 Task: Find connections with filter location Mairinque with filter topic #Careerwith filter profile language English with filter current company Anthem Biosciences Private Limited with filter school Vaagdevi College of Engineering with filter industry Recreational Facilities with filter service category Marketing with filter keywords title Marketing Manager
Action: Mouse moved to (492, 65)
Screenshot: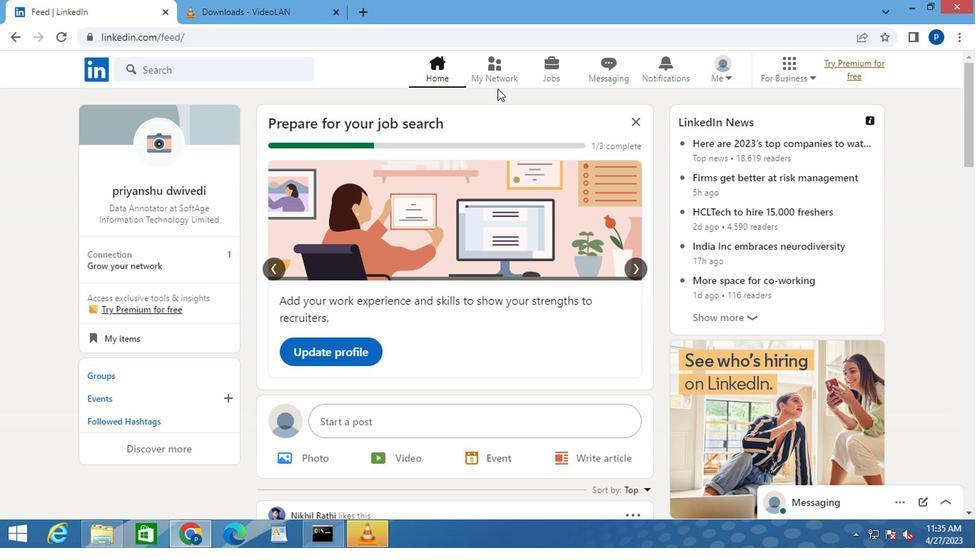 
Action: Mouse pressed left at (492, 65)
Screenshot: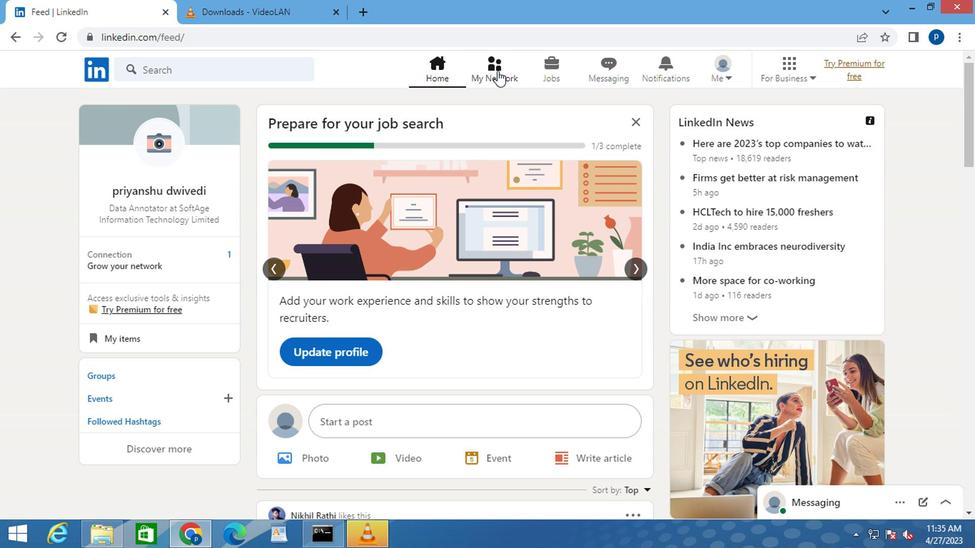 
Action: Mouse moved to (147, 151)
Screenshot: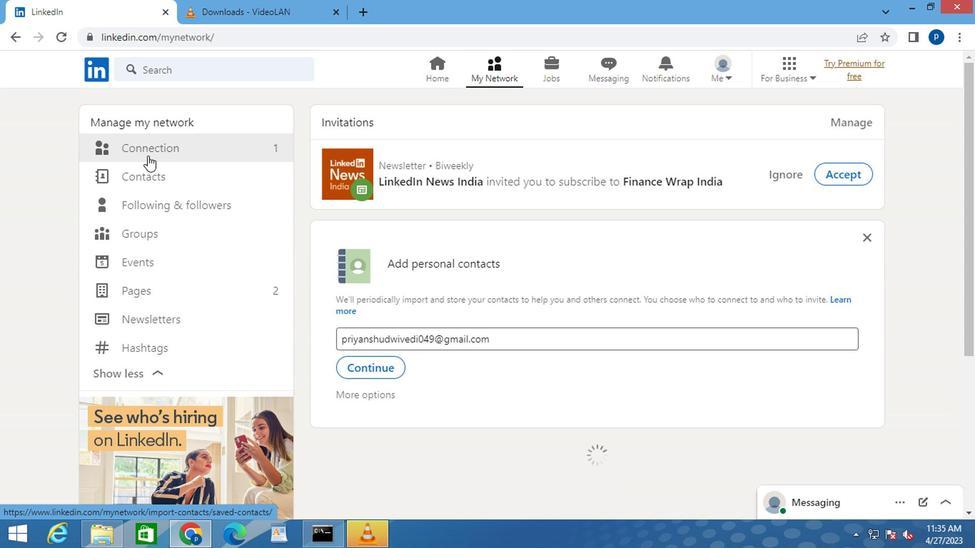 
Action: Mouse pressed left at (147, 151)
Screenshot: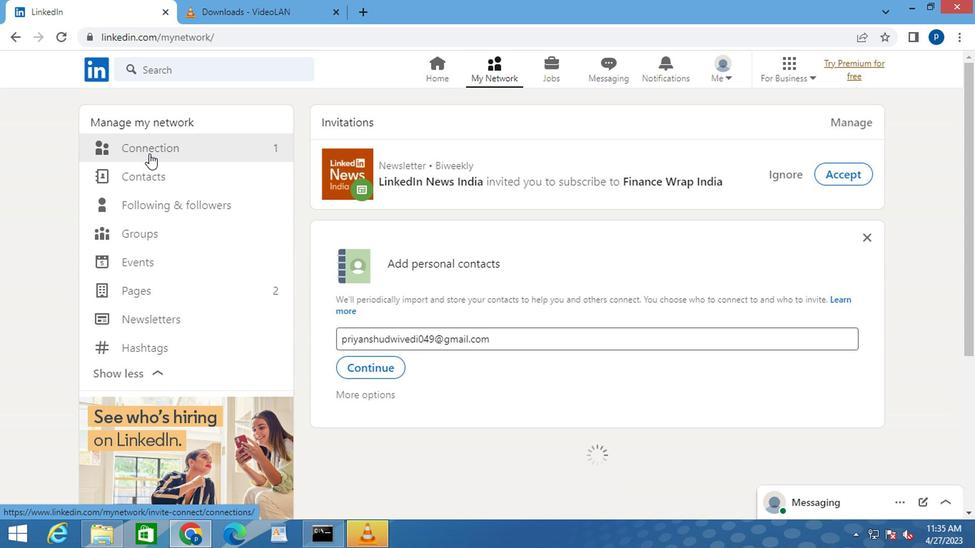 
Action: Mouse moved to (158, 151)
Screenshot: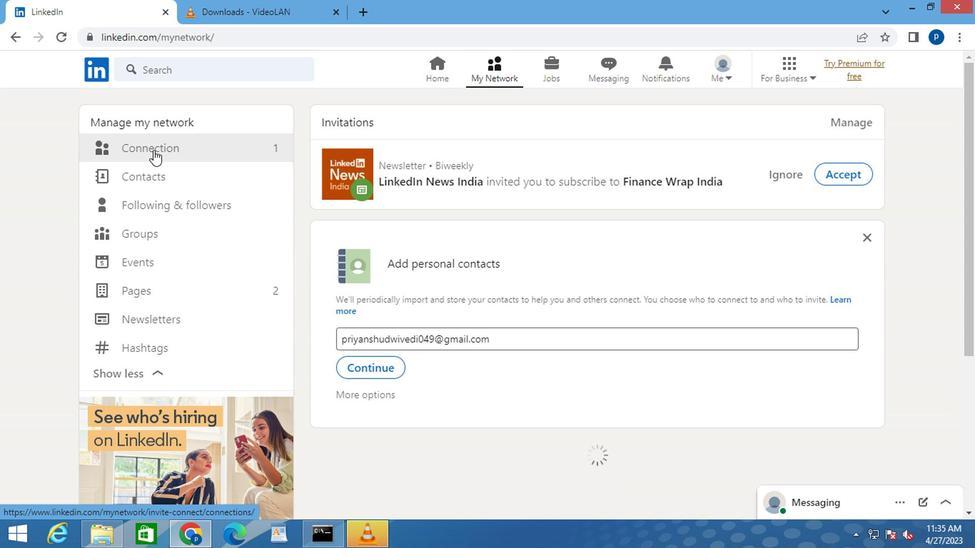 
Action: Mouse pressed left at (158, 151)
Screenshot: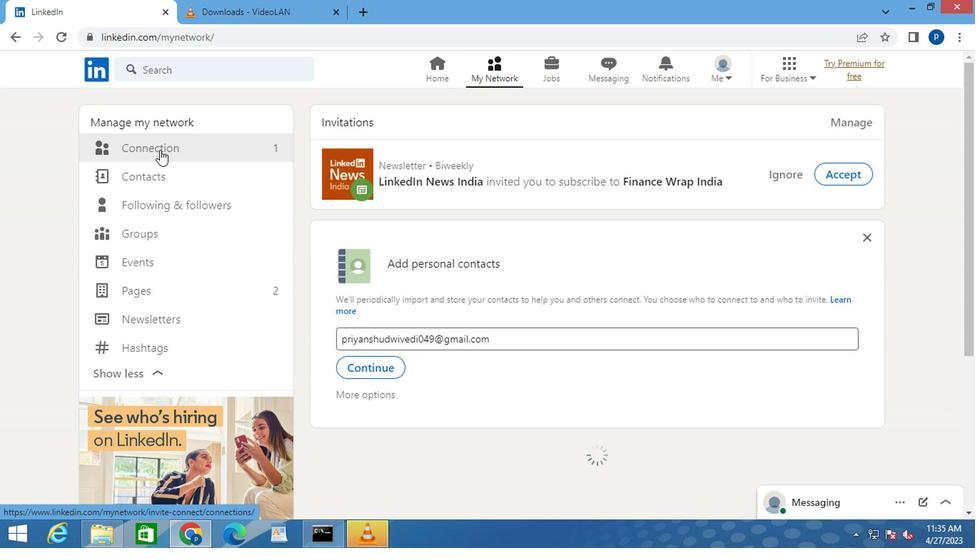 
Action: Mouse moved to (605, 151)
Screenshot: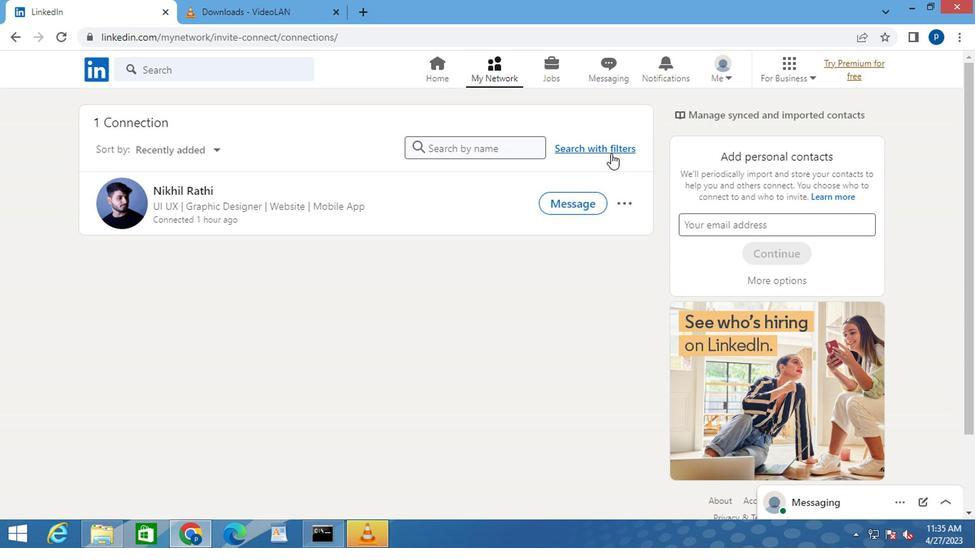 
Action: Mouse pressed left at (605, 151)
Screenshot: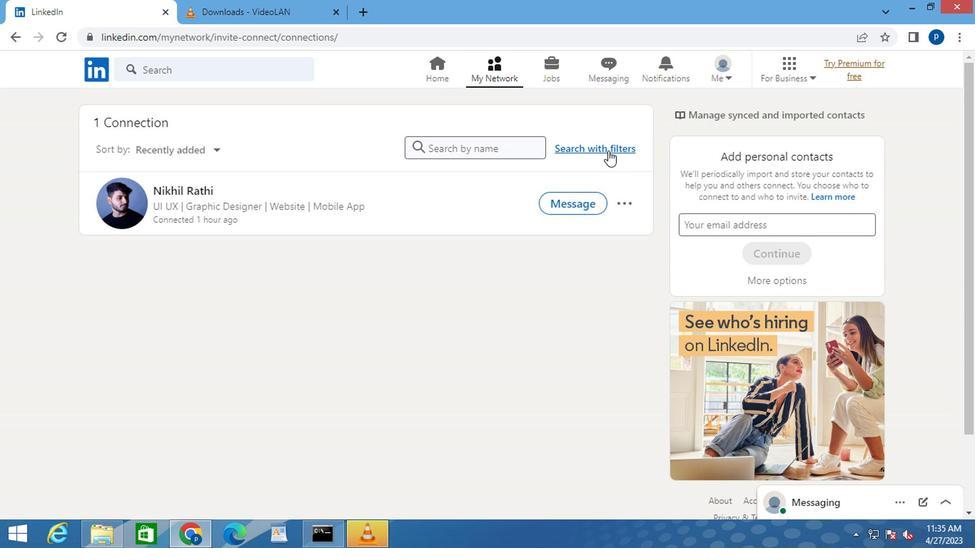 
Action: Mouse moved to (525, 118)
Screenshot: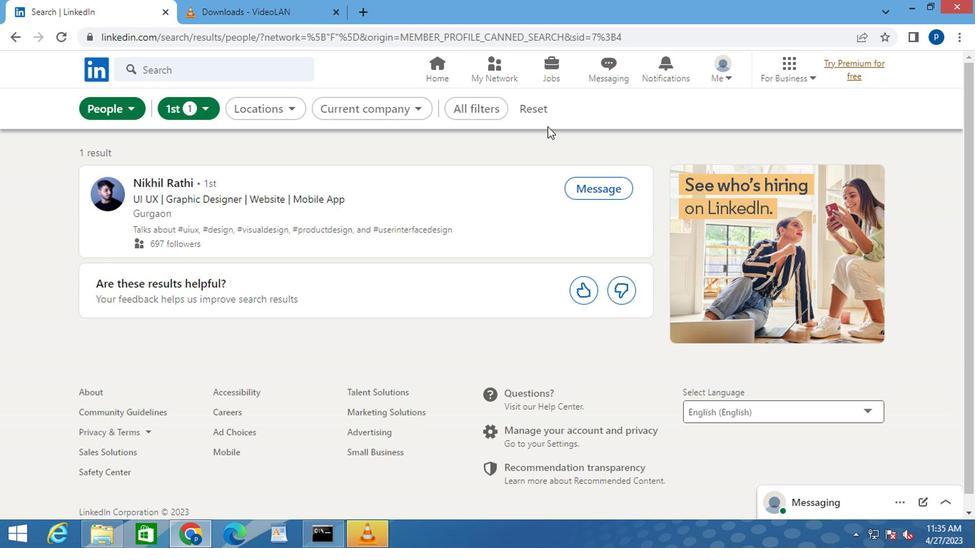 
Action: Mouse pressed left at (525, 118)
Screenshot: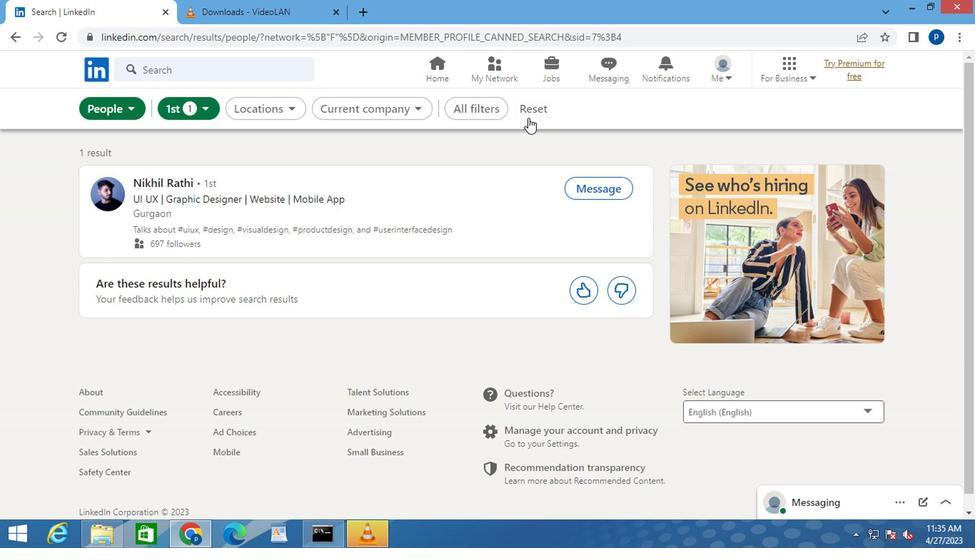 
Action: Mouse moved to (507, 102)
Screenshot: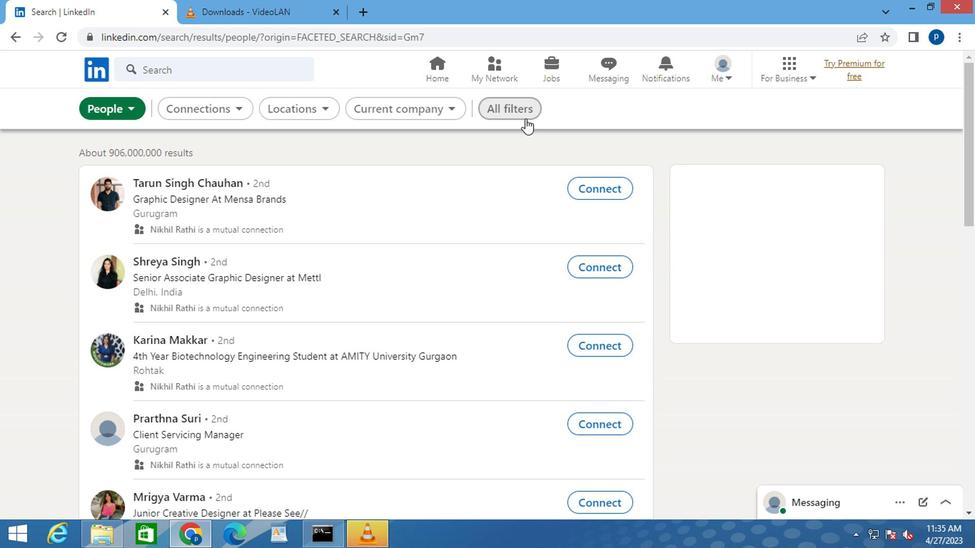 
Action: Mouse pressed left at (507, 102)
Screenshot: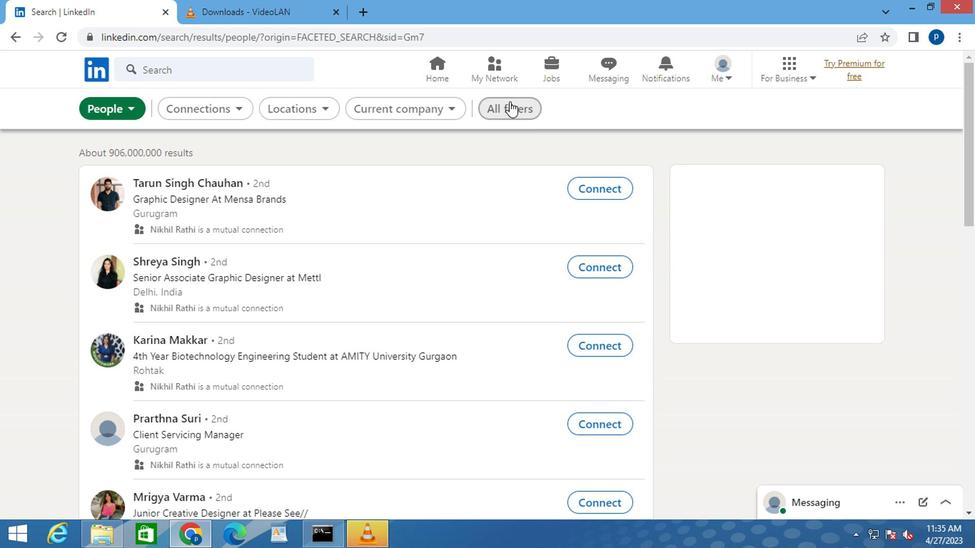 
Action: Mouse moved to (724, 383)
Screenshot: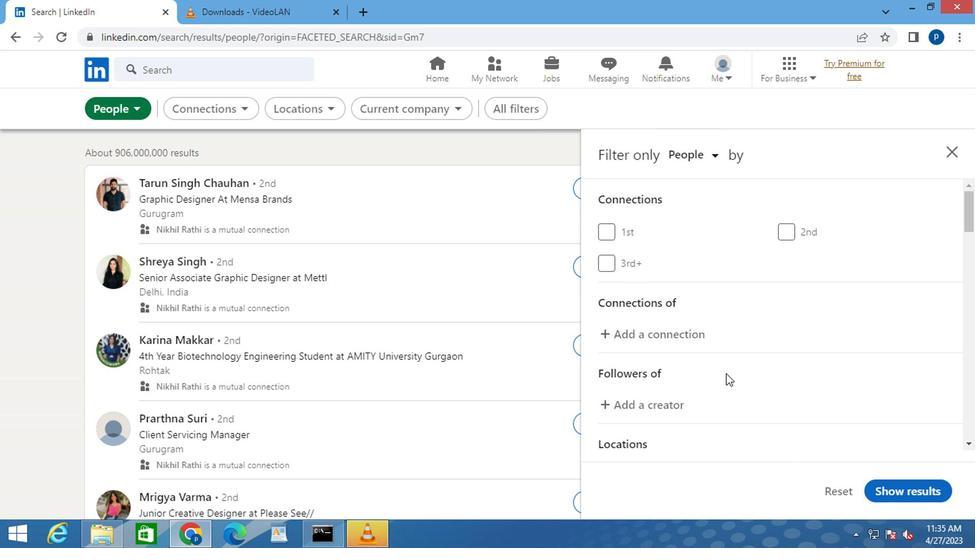 
Action: Mouse scrolled (724, 382) with delta (0, -1)
Screenshot: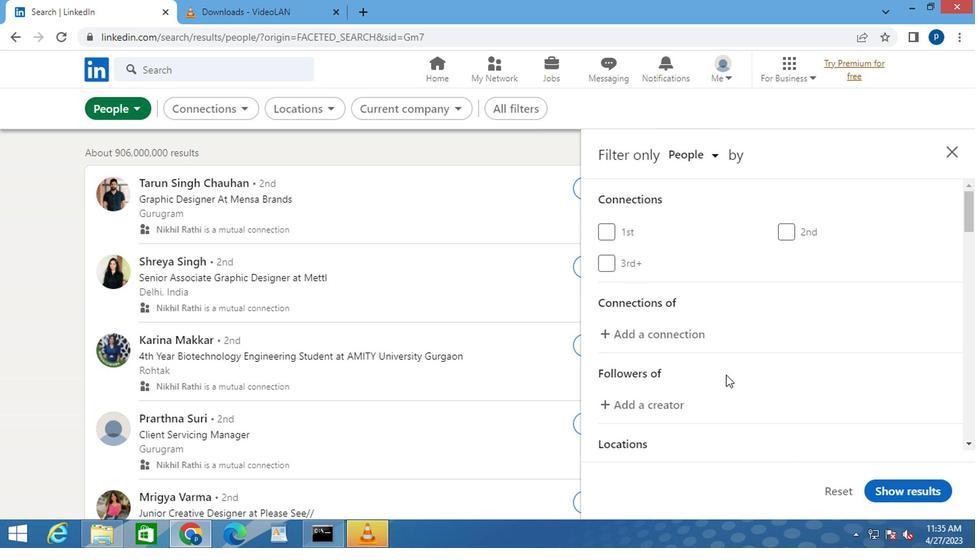 
Action: Mouse scrolled (724, 382) with delta (0, -1)
Screenshot: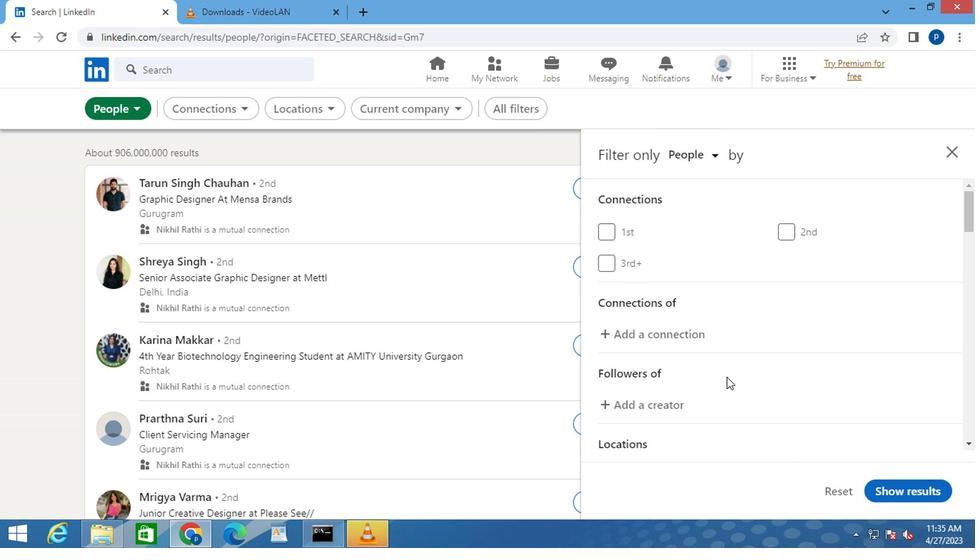 
Action: Mouse moved to (785, 395)
Screenshot: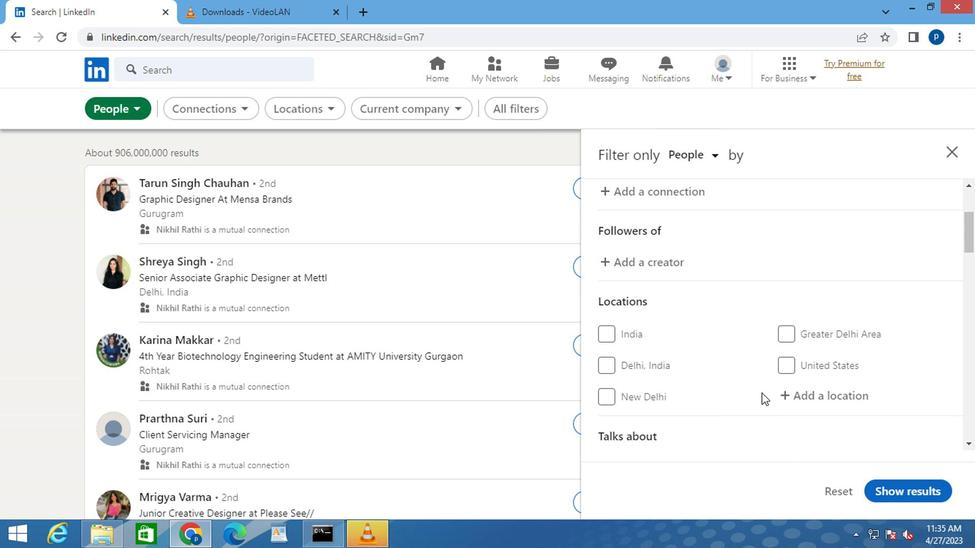 
Action: Mouse scrolled (785, 395) with delta (0, 0)
Screenshot: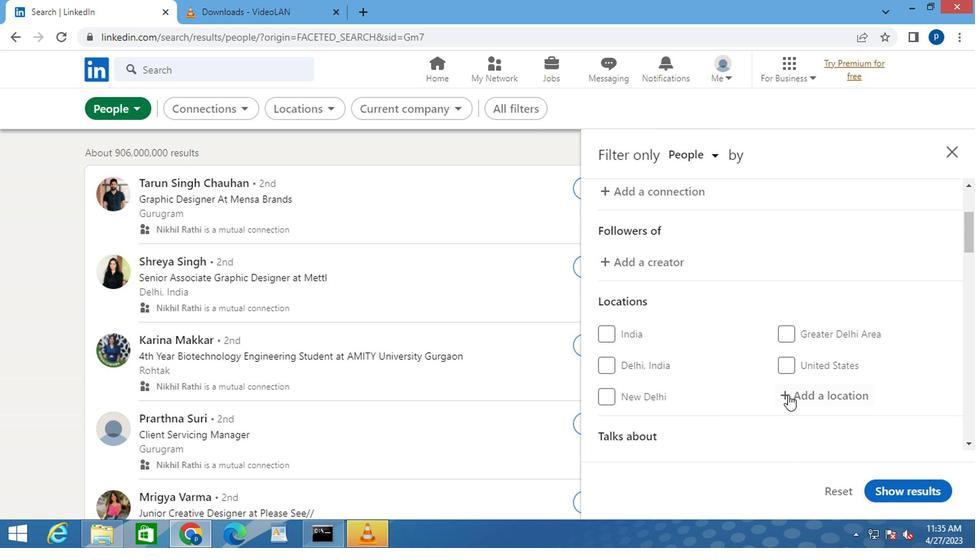 
Action: Mouse moved to (791, 325)
Screenshot: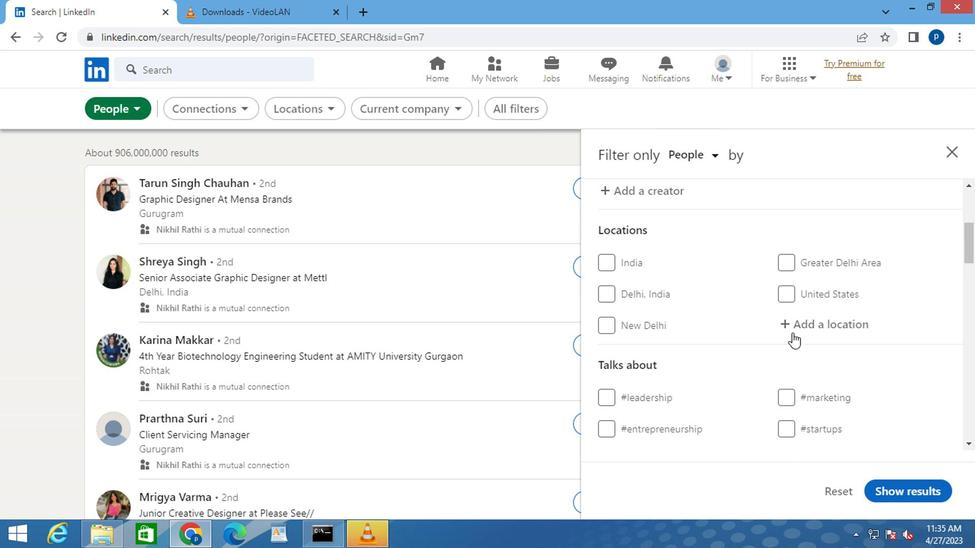 
Action: Mouse pressed left at (791, 325)
Screenshot: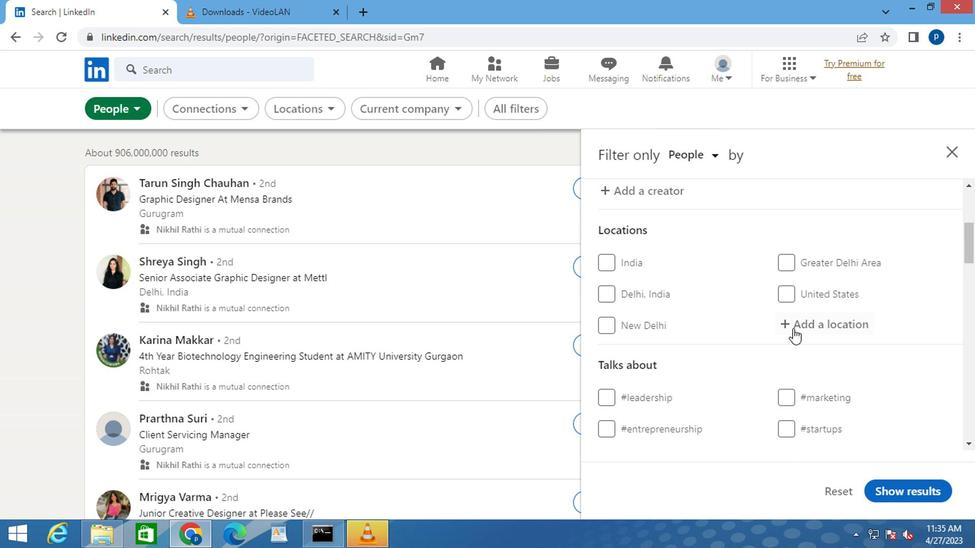 
Action: Key pressed <Key.caps_lock>m<Key.caps_lock>airinqu
Screenshot: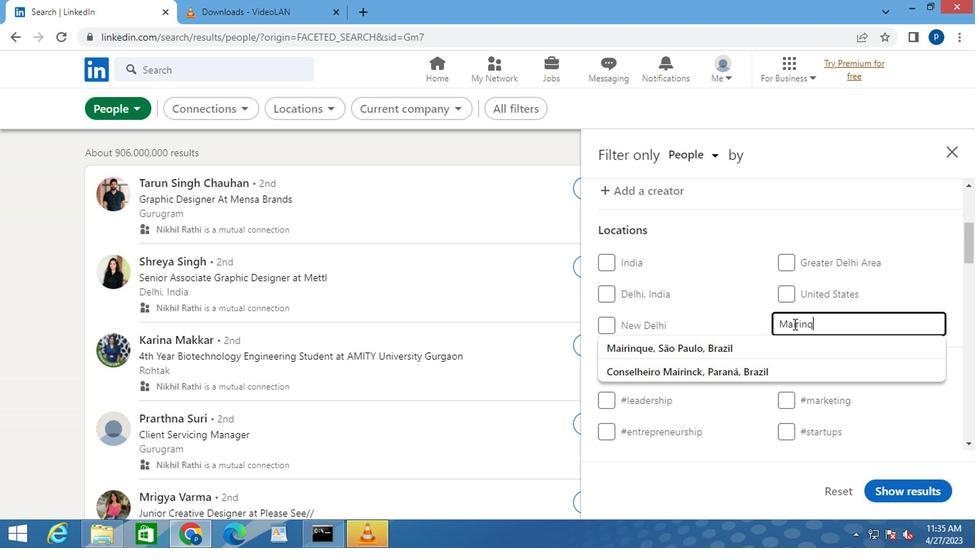 
Action: Mouse moved to (705, 344)
Screenshot: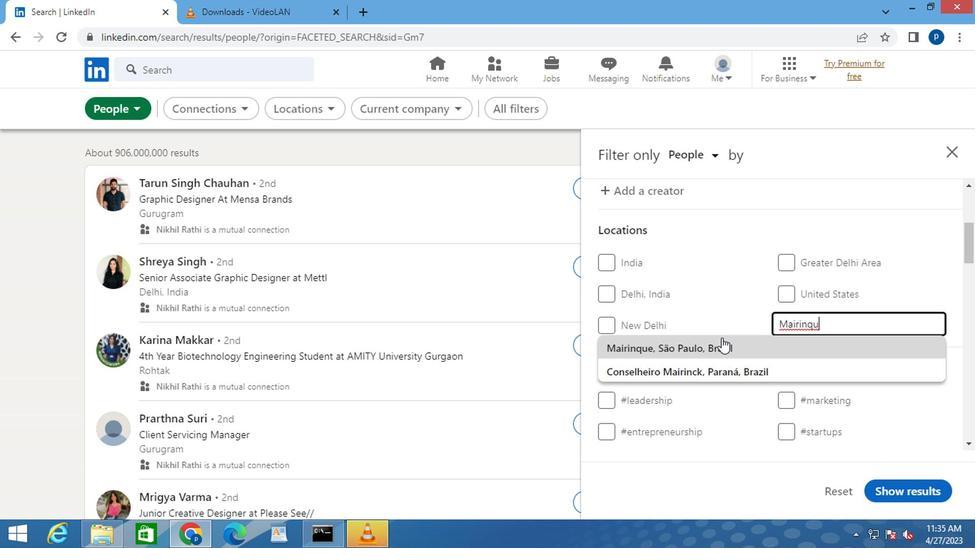 
Action: Mouse pressed left at (705, 344)
Screenshot: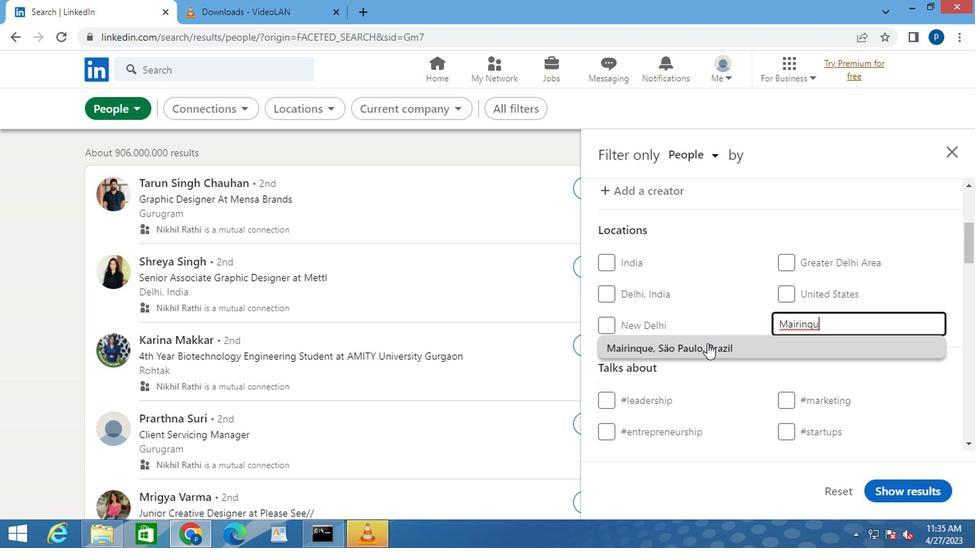
Action: Mouse moved to (724, 348)
Screenshot: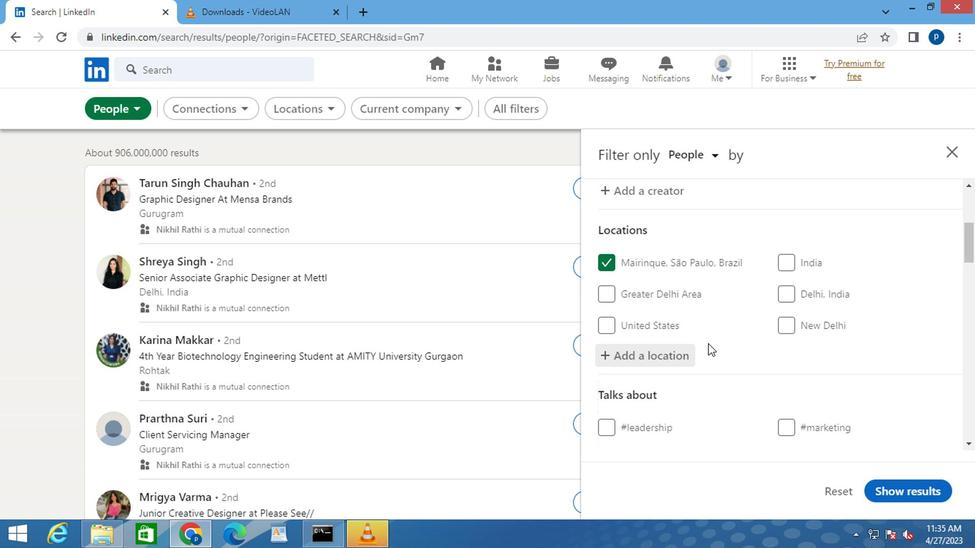 
Action: Mouse scrolled (724, 348) with delta (0, 0)
Screenshot: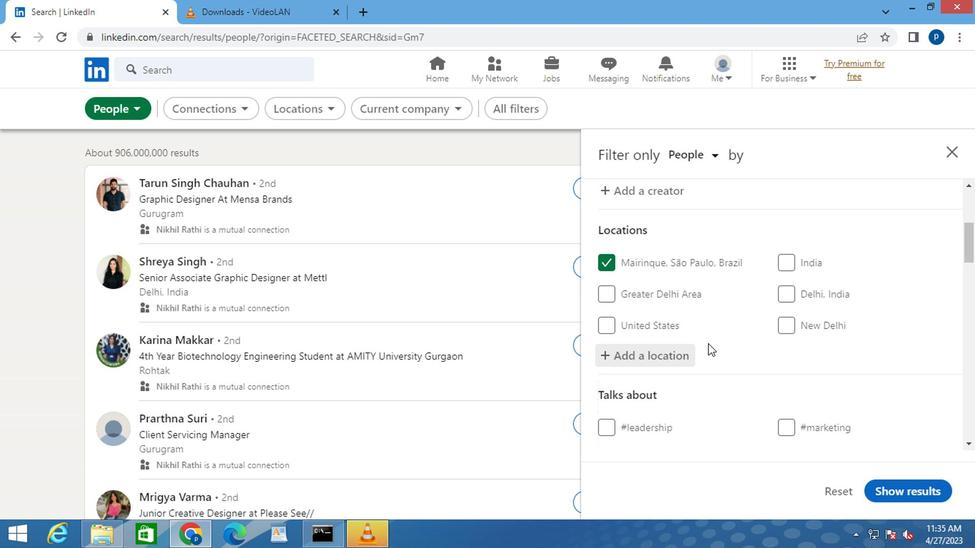 
Action: Mouse moved to (724, 350)
Screenshot: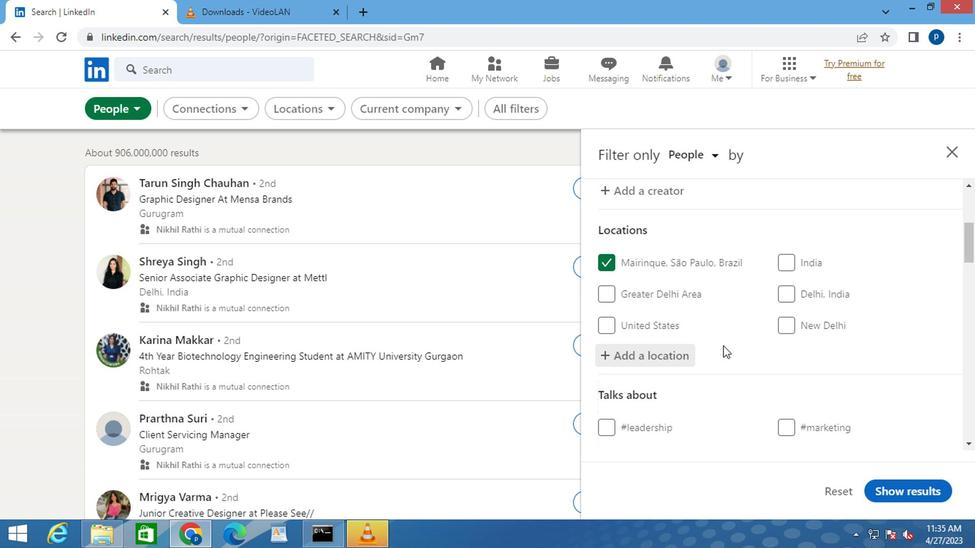 
Action: Mouse scrolled (724, 349) with delta (0, 0)
Screenshot: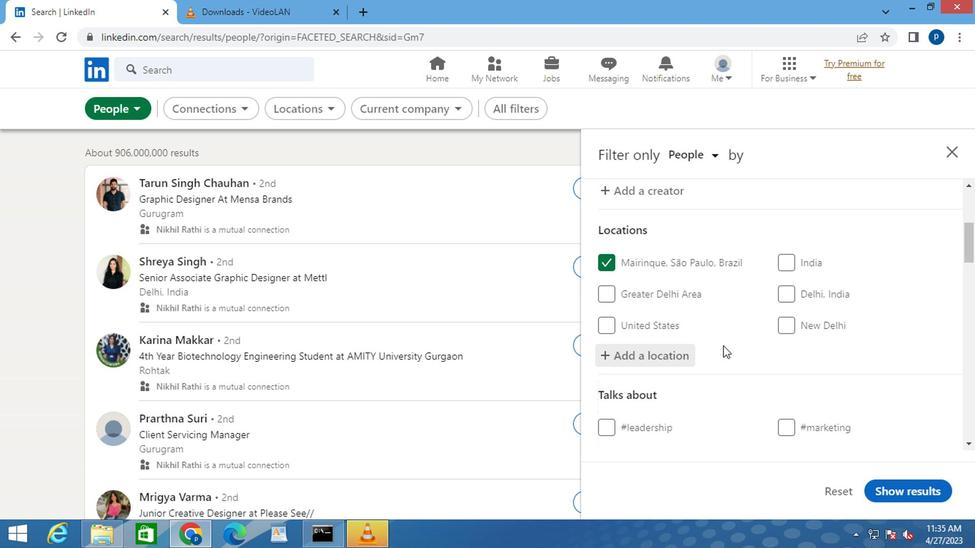 
Action: Mouse moved to (784, 351)
Screenshot: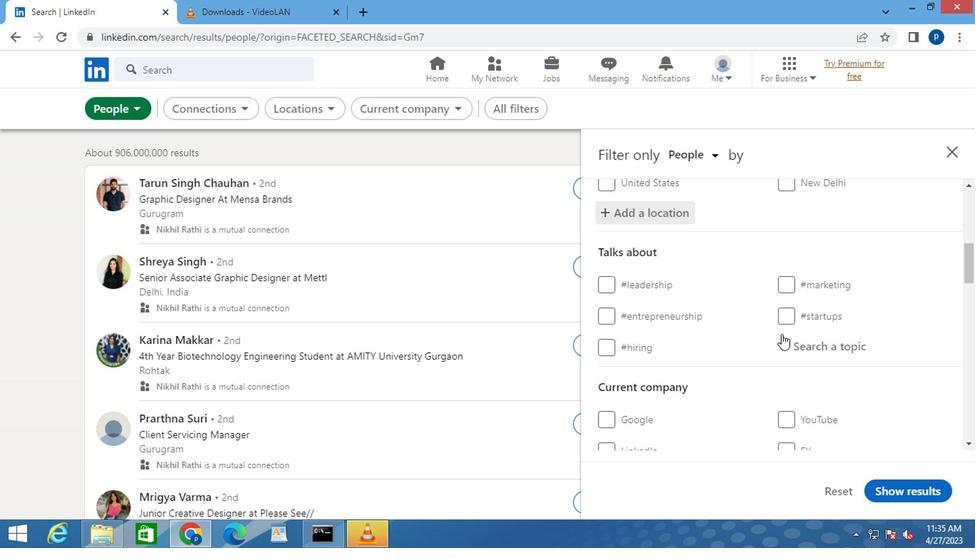 
Action: Mouse pressed left at (784, 351)
Screenshot: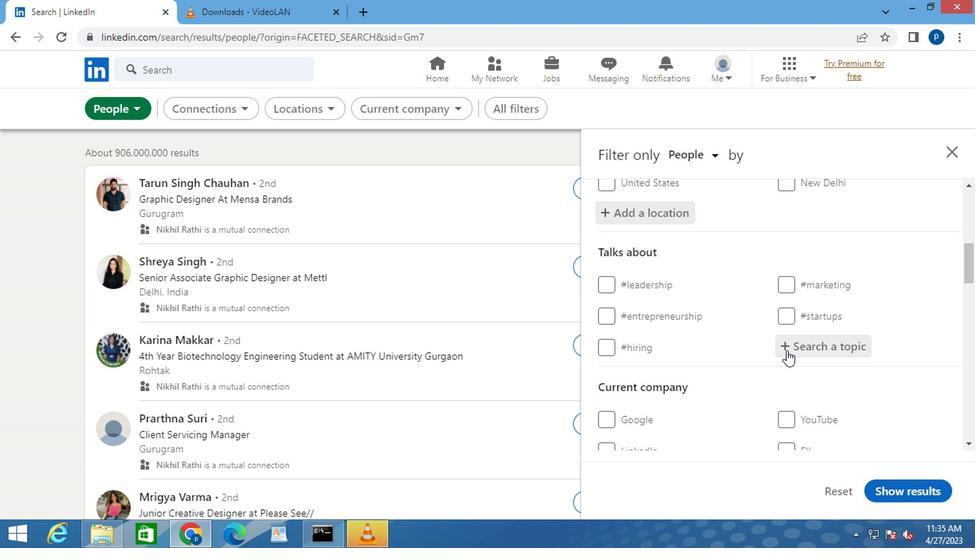 
Action: Key pressed <Key.shift>#<Key.caps_lock>C<Key.caps_lock>AREER
Screenshot: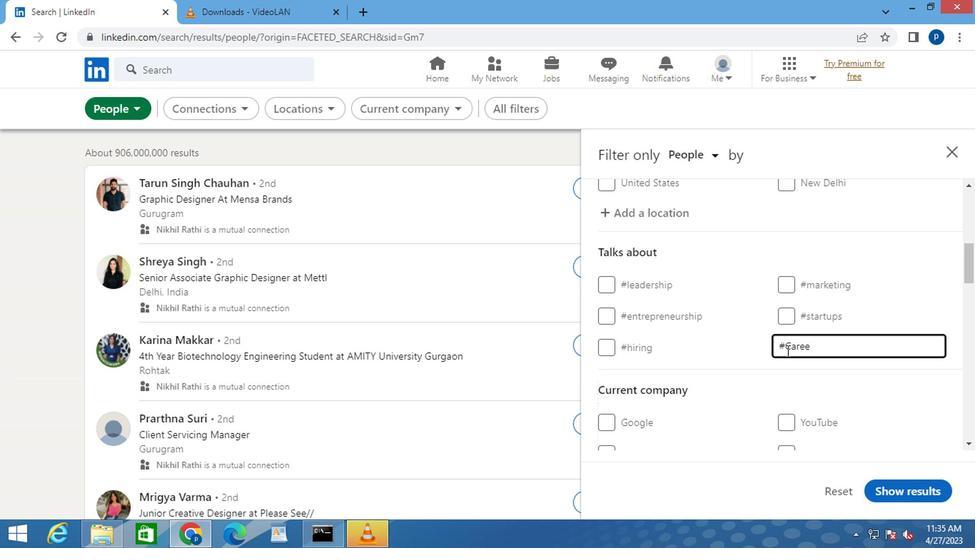 
Action: Mouse moved to (753, 374)
Screenshot: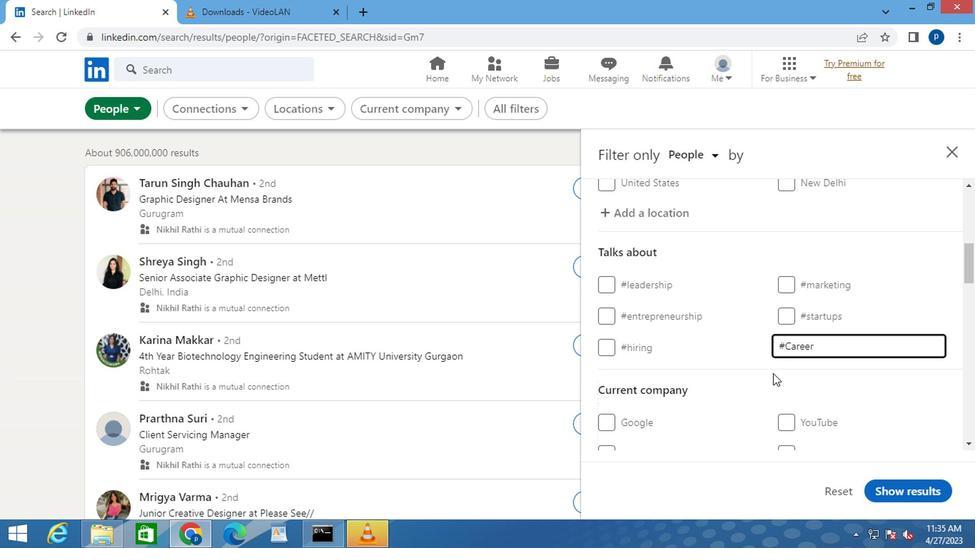 
Action: Mouse scrolled (753, 373) with delta (0, 0)
Screenshot: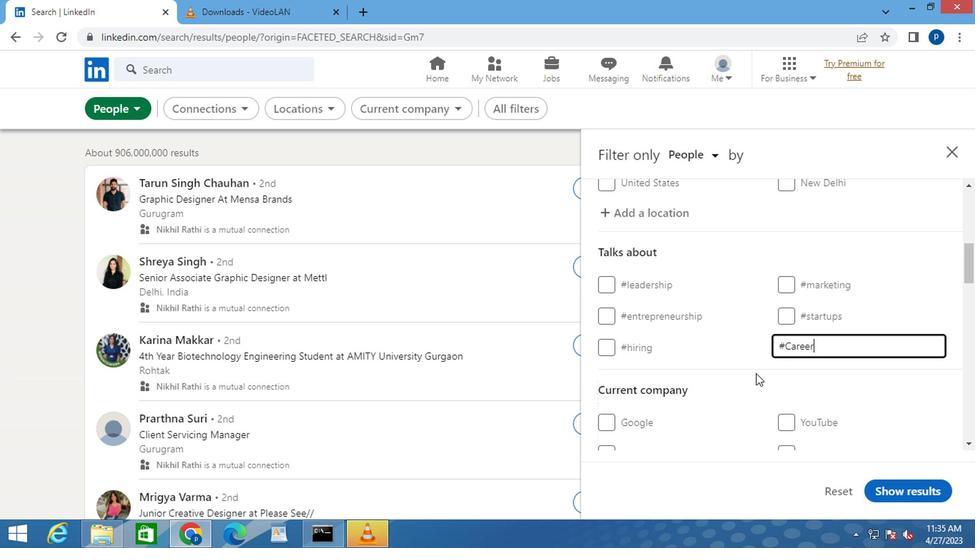 
Action: Mouse moved to (752, 367)
Screenshot: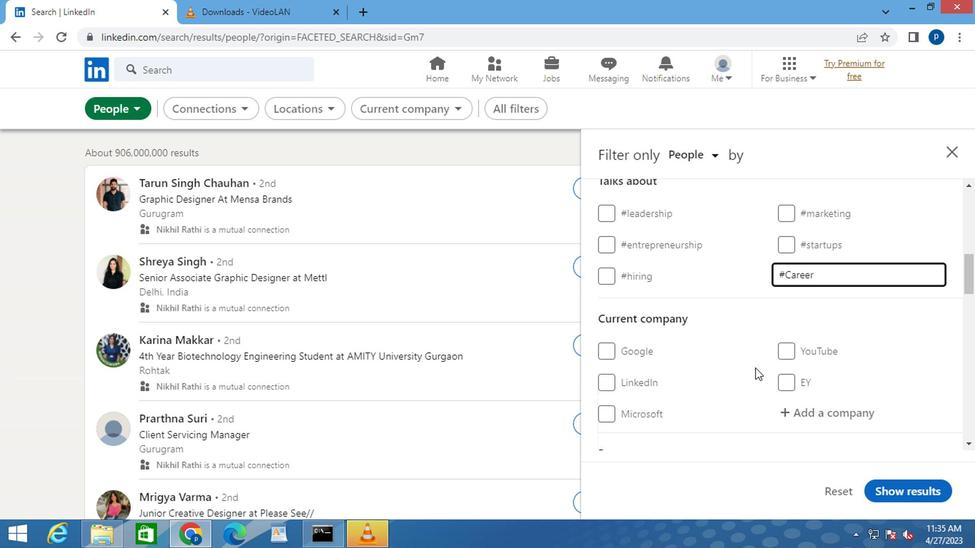 
Action: Mouse scrolled (752, 366) with delta (0, 0)
Screenshot: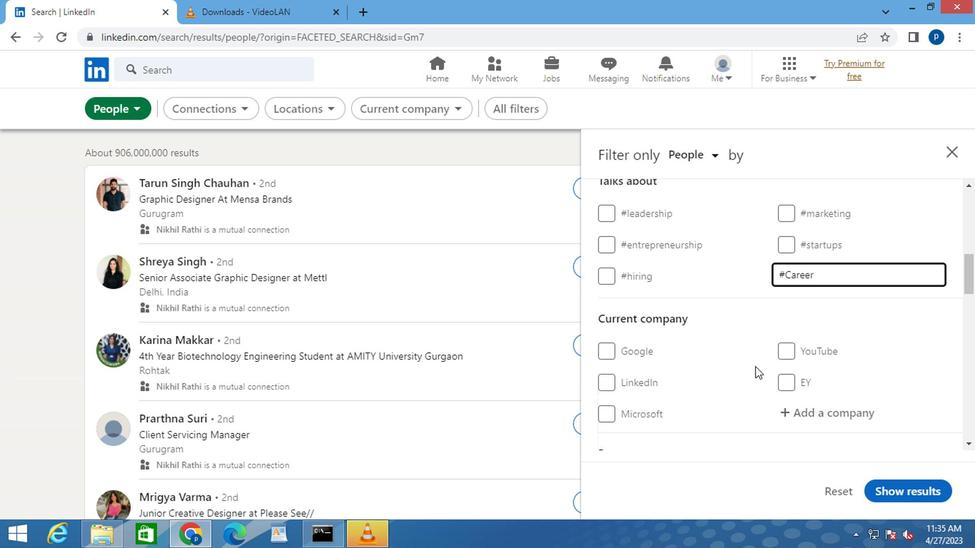 
Action: Mouse scrolled (752, 366) with delta (0, 0)
Screenshot: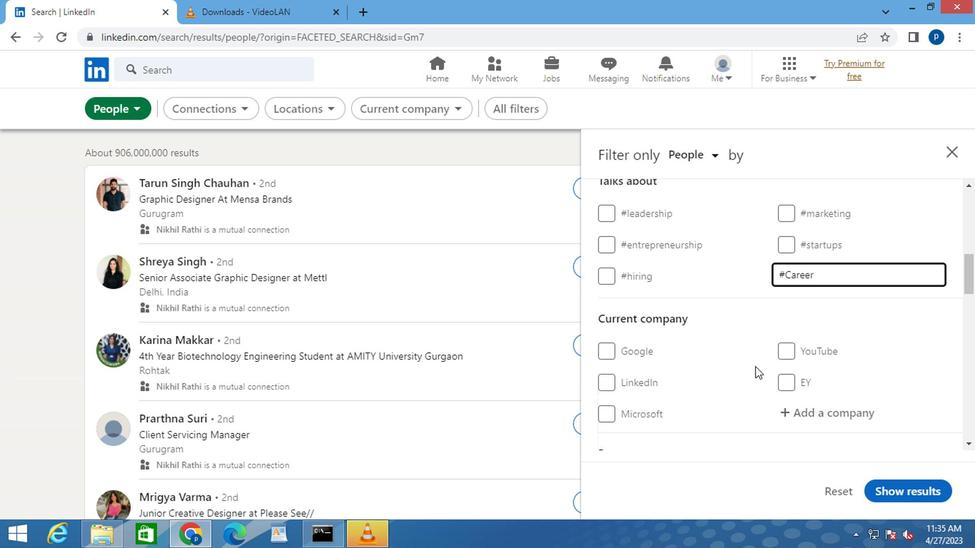 
Action: Mouse scrolled (752, 366) with delta (0, 0)
Screenshot: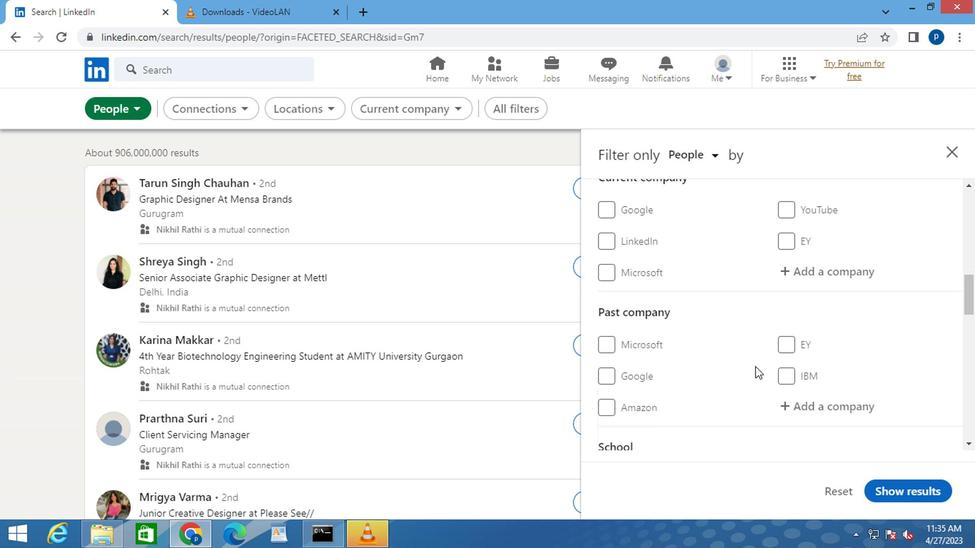 
Action: Mouse scrolled (752, 366) with delta (0, 0)
Screenshot: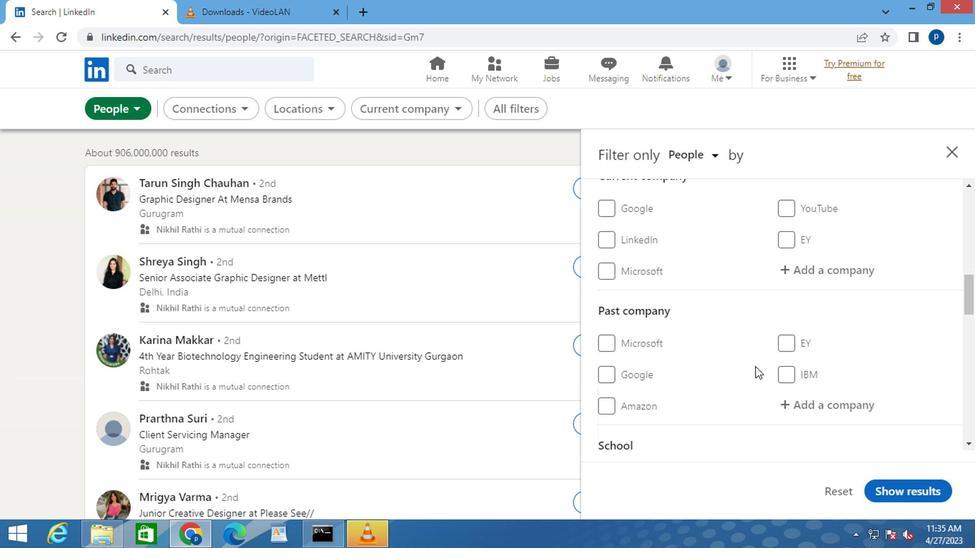 
Action: Mouse scrolled (752, 366) with delta (0, 0)
Screenshot: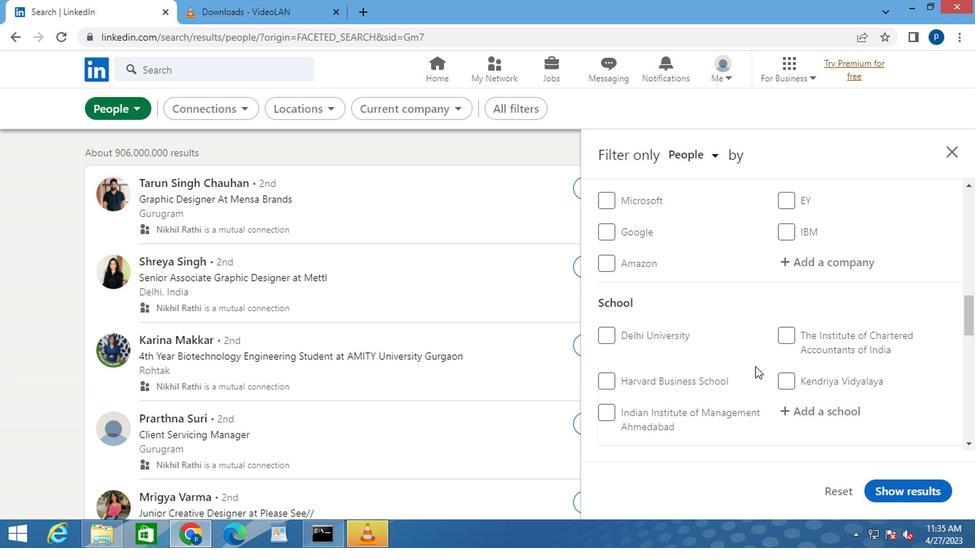 
Action: Mouse scrolled (752, 366) with delta (0, 0)
Screenshot: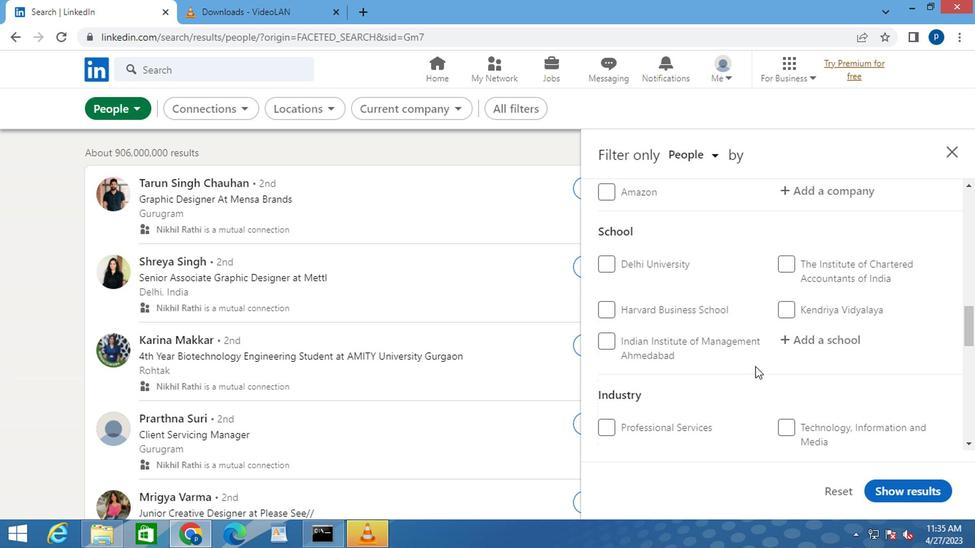 
Action: Mouse scrolled (752, 366) with delta (0, 0)
Screenshot: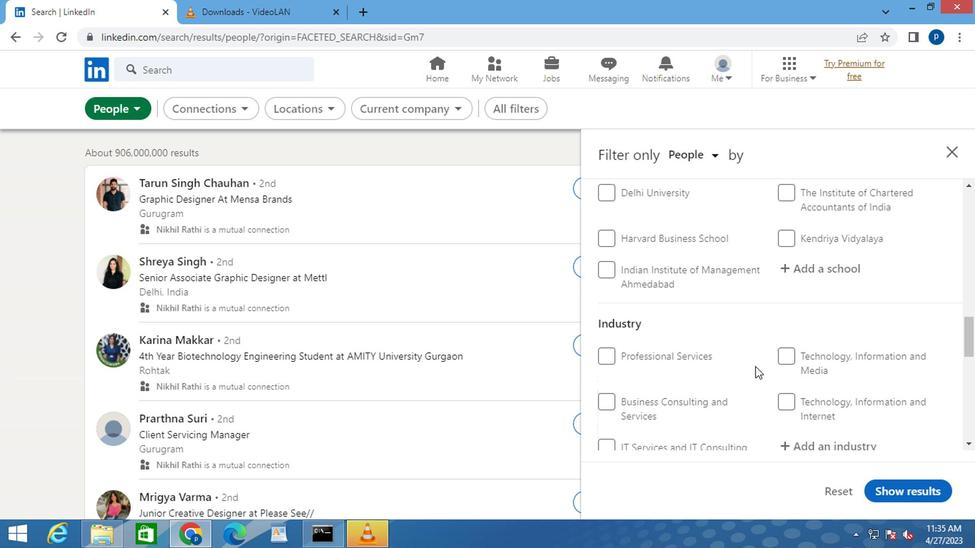 
Action: Mouse scrolled (752, 366) with delta (0, 0)
Screenshot: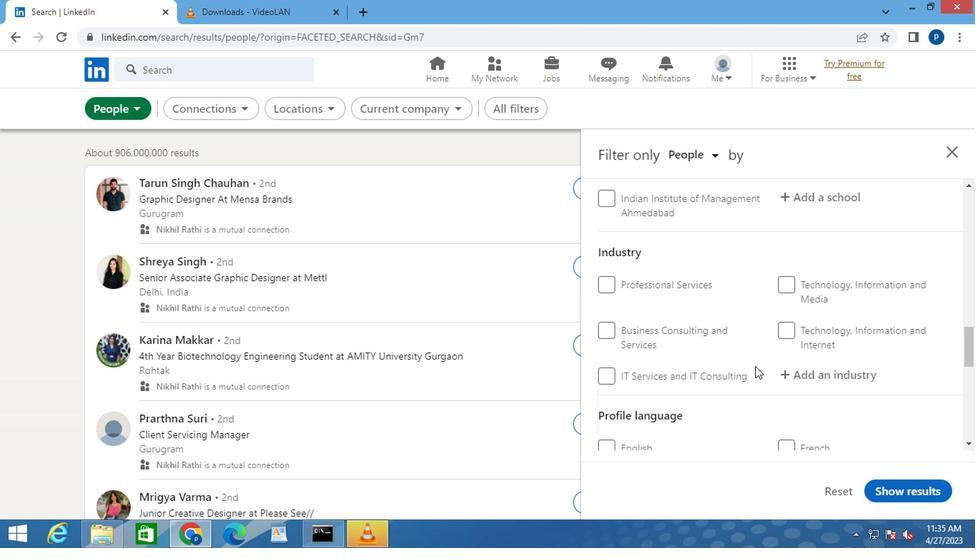 
Action: Mouse moved to (605, 380)
Screenshot: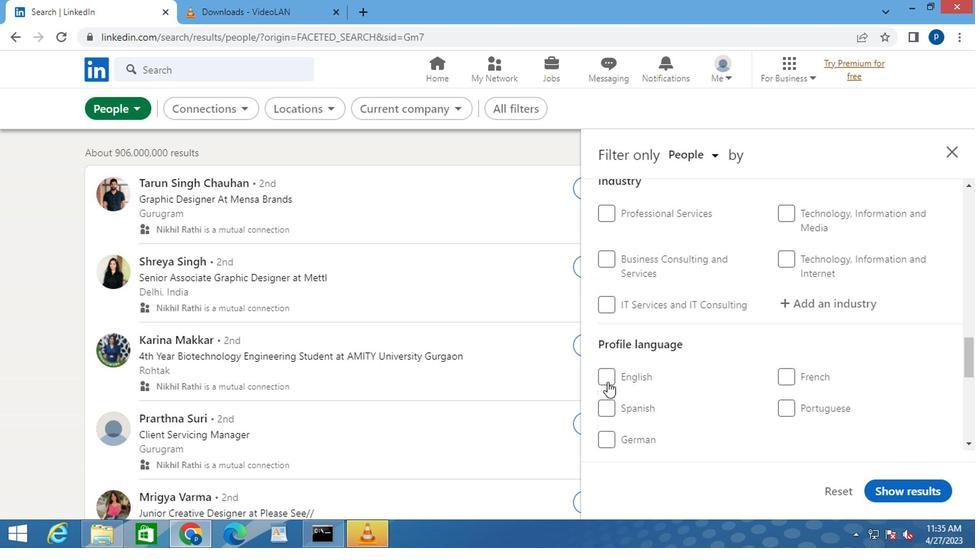 
Action: Mouse pressed left at (605, 380)
Screenshot: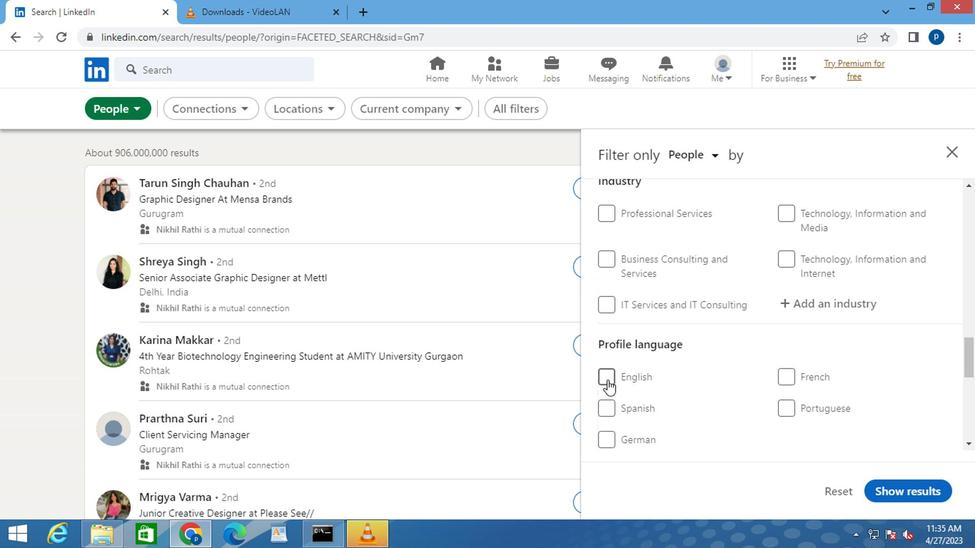 
Action: Mouse moved to (720, 364)
Screenshot: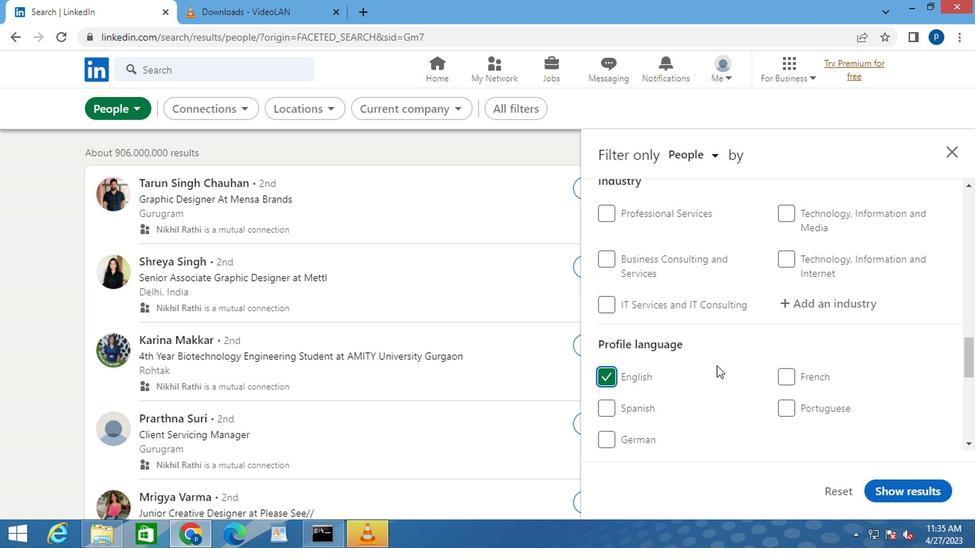 
Action: Mouse scrolled (720, 365) with delta (0, 1)
Screenshot: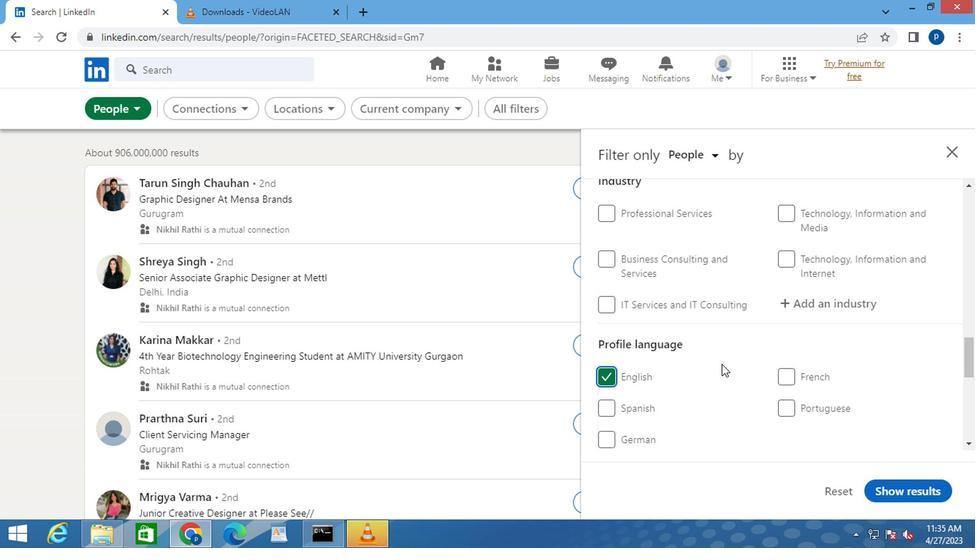 
Action: Mouse scrolled (720, 365) with delta (0, 1)
Screenshot: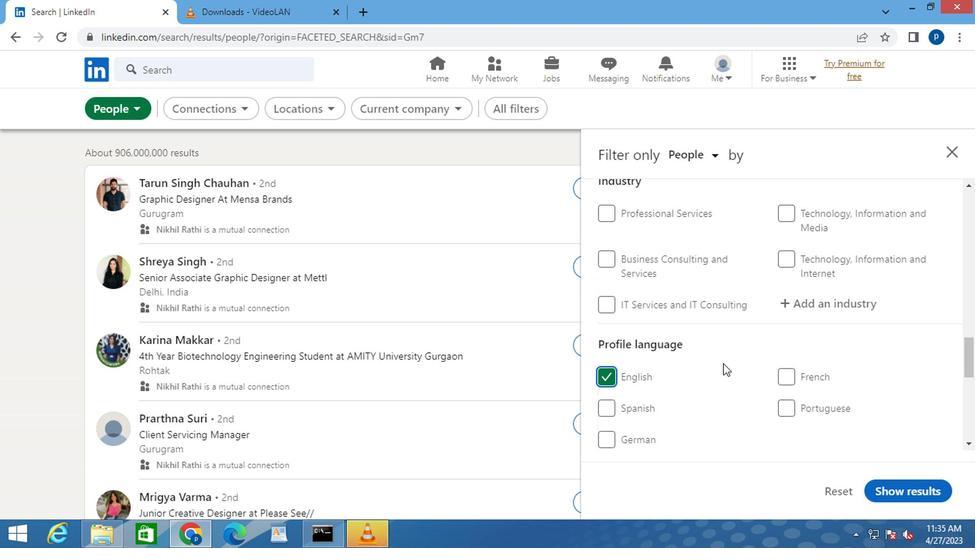 
Action: Mouse scrolled (720, 365) with delta (0, 1)
Screenshot: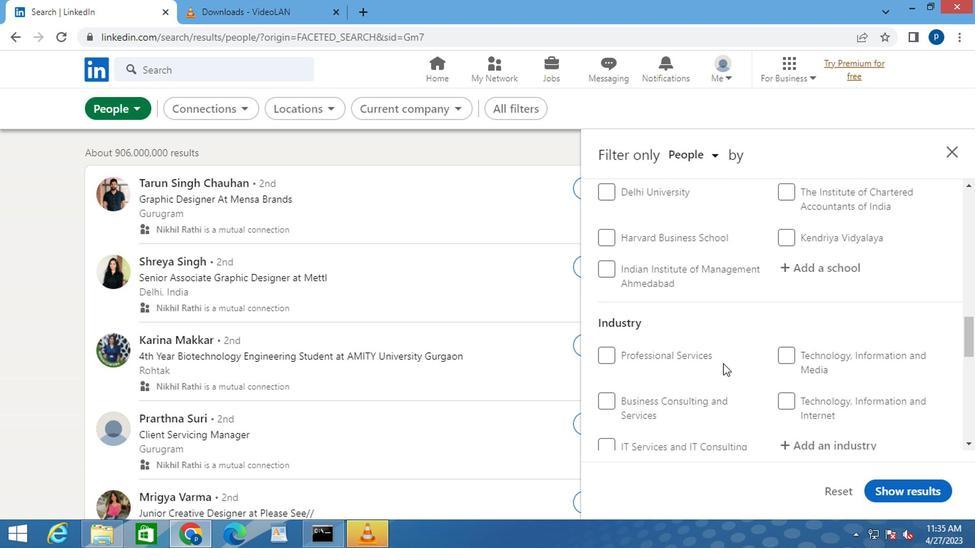 
Action: Mouse scrolled (720, 365) with delta (0, 1)
Screenshot: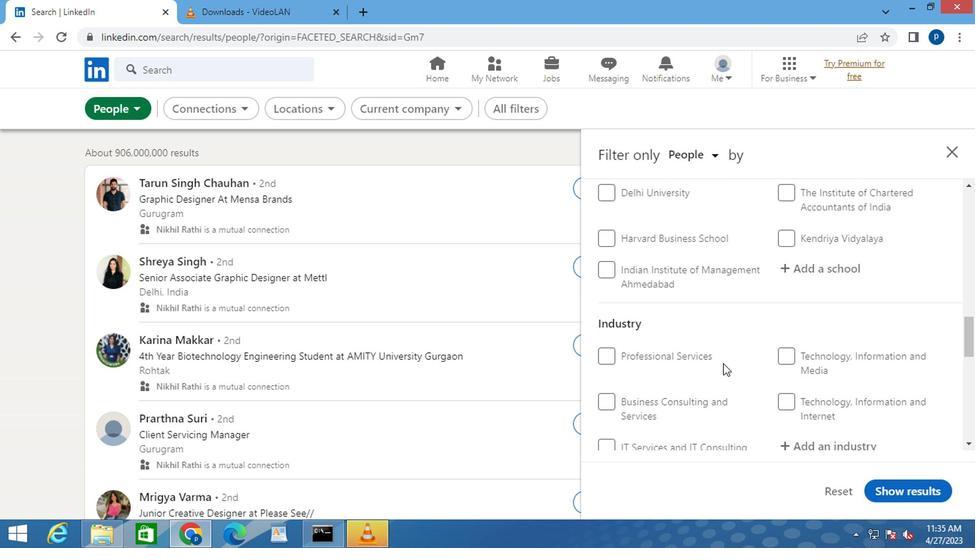 
Action: Mouse scrolled (720, 365) with delta (0, 1)
Screenshot: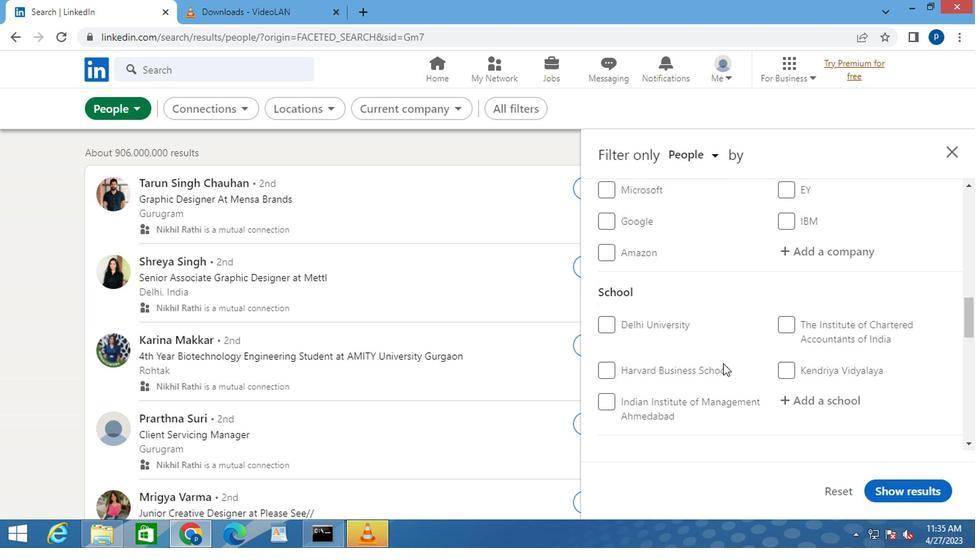 
Action: Mouse scrolled (720, 365) with delta (0, 1)
Screenshot: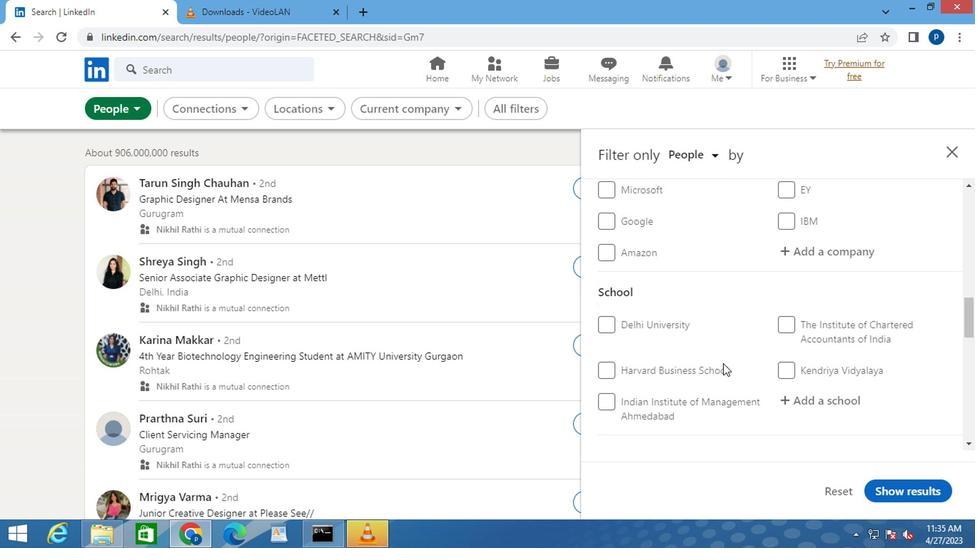 
Action: Mouse scrolled (720, 365) with delta (0, 1)
Screenshot: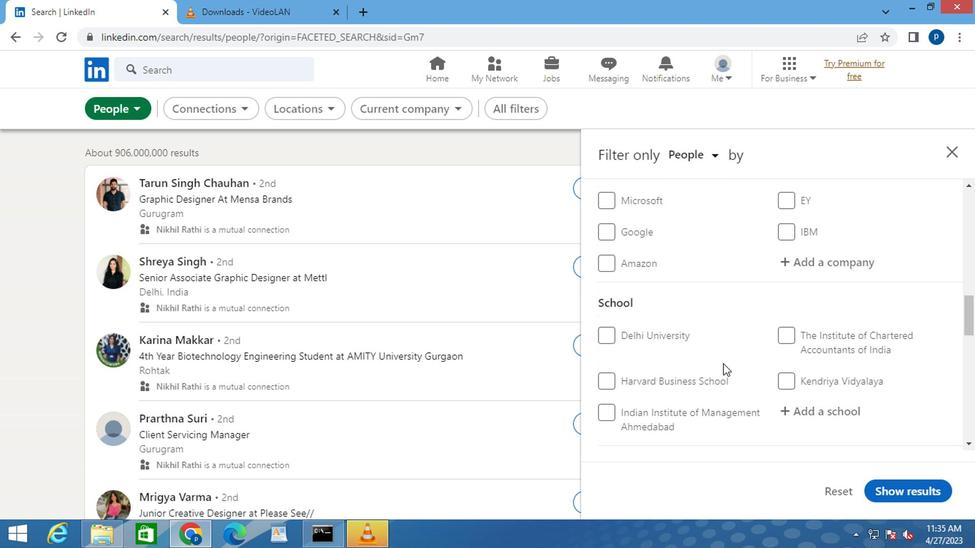 
Action: Mouse moved to (789, 350)
Screenshot: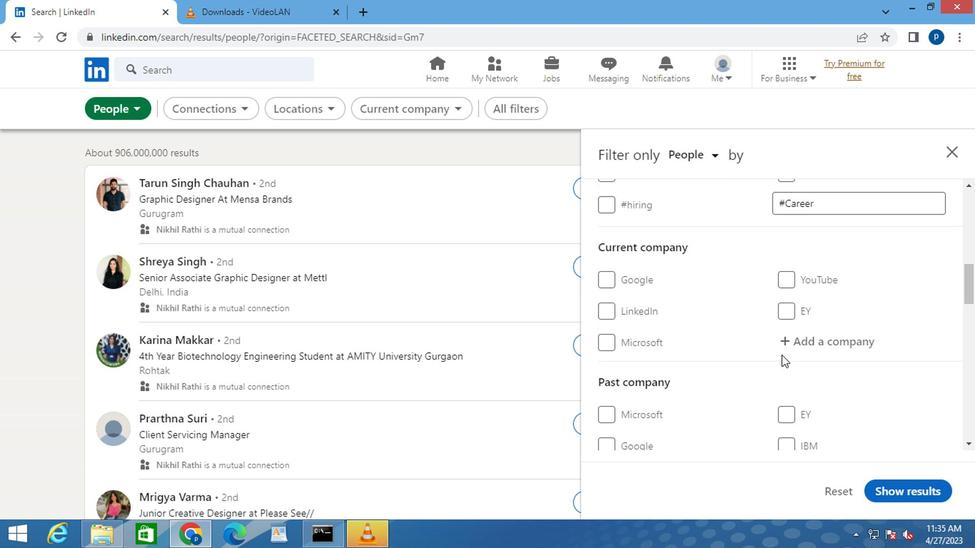 
Action: Mouse pressed left at (789, 350)
Screenshot: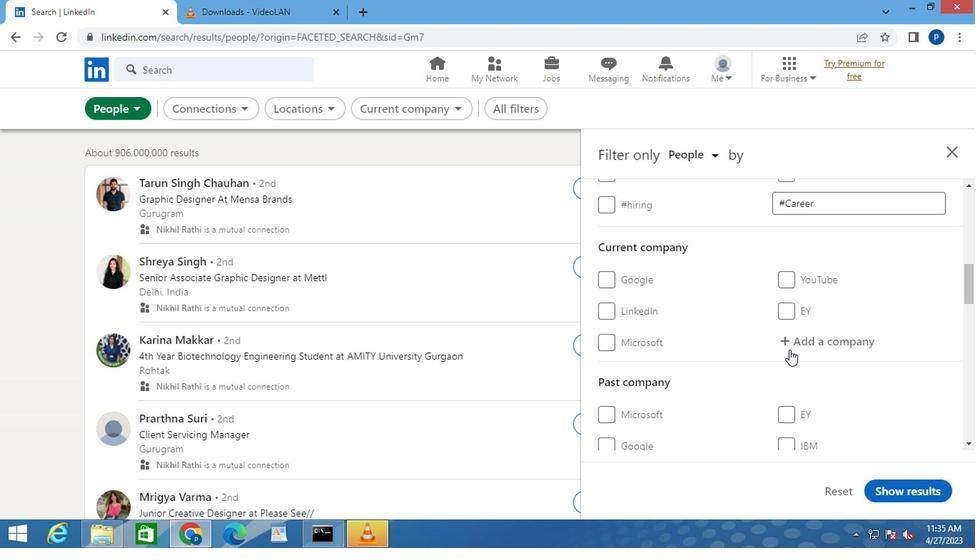 
Action: Key pressed <Key.caps_lock>A<Key.caps_lock>NTHEN<Key.space><Key.caps_lock>B<Key.caps_lock>IO<Key.enter><Key.enter><Key.backspace><Key.backspace><Key.backspace><Key.backspace><Key.backspace>M<Key.space><Key.caps_lock>B<Key.caps_lock>IO
Screenshot: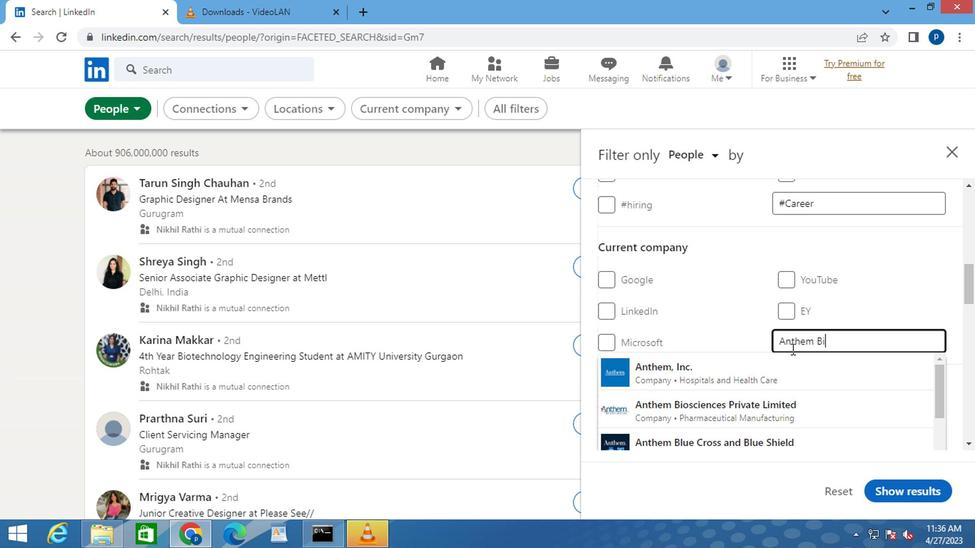 
Action: Mouse moved to (715, 372)
Screenshot: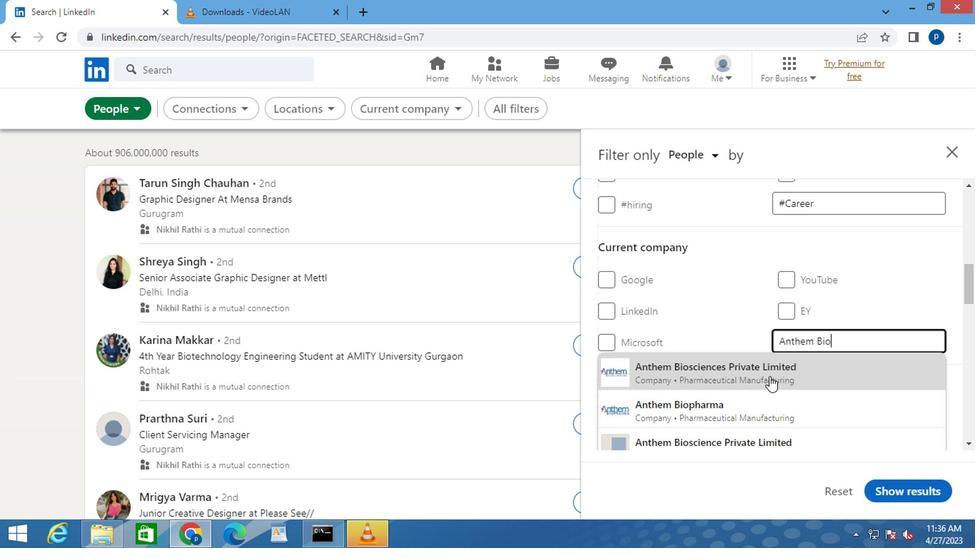 
Action: Mouse pressed left at (715, 372)
Screenshot: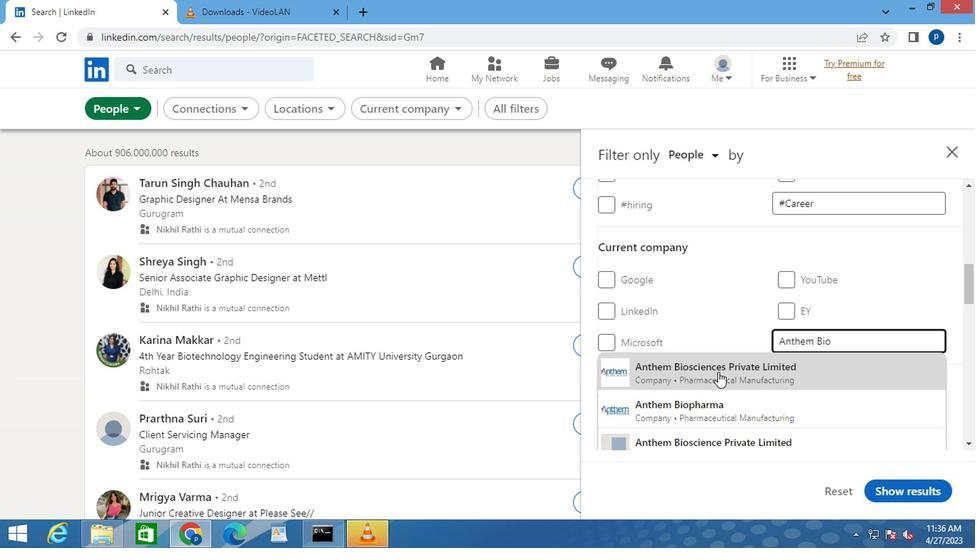 
Action: Mouse moved to (725, 356)
Screenshot: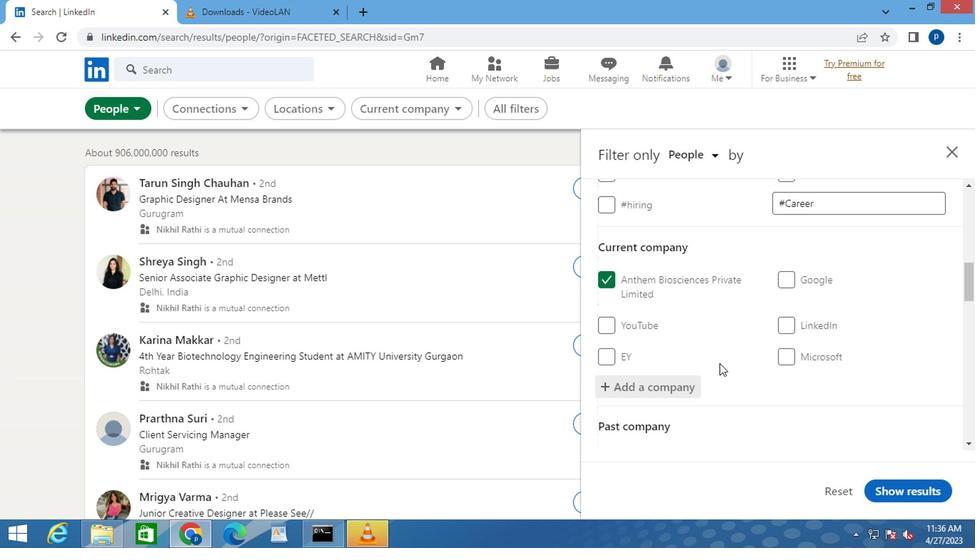 
Action: Mouse scrolled (725, 355) with delta (0, -1)
Screenshot: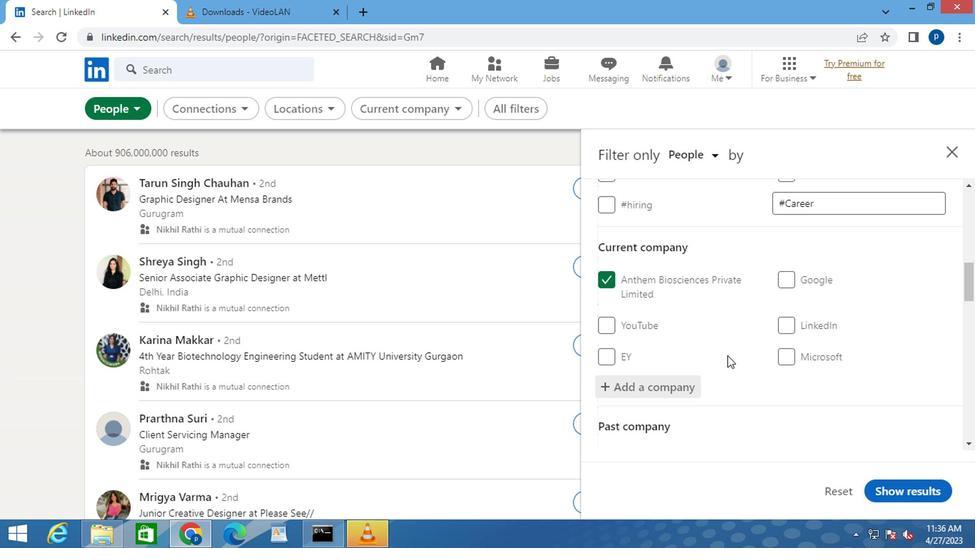 
Action: Mouse moved to (725, 355)
Screenshot: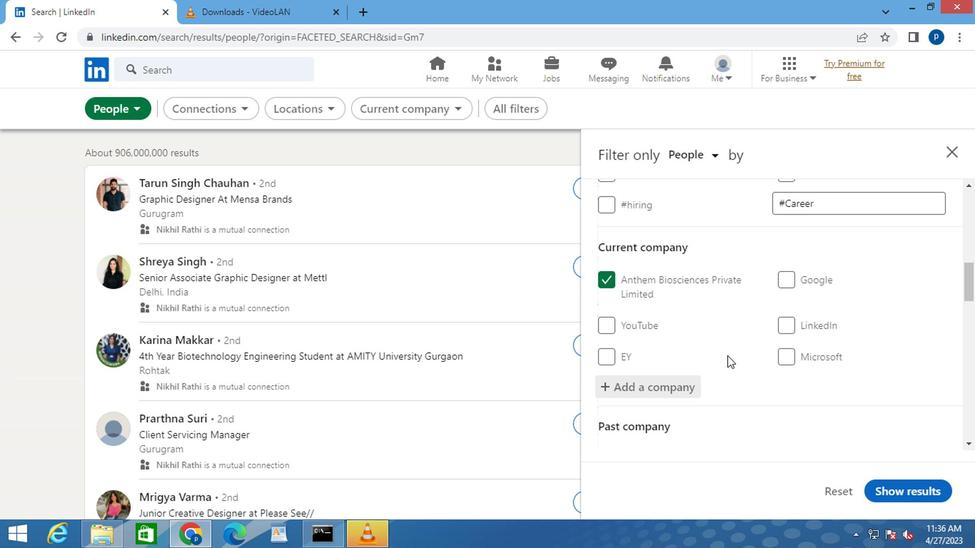 
Action: Mouse scrolled (725, 354) with delta (0, 0)
Screenshot: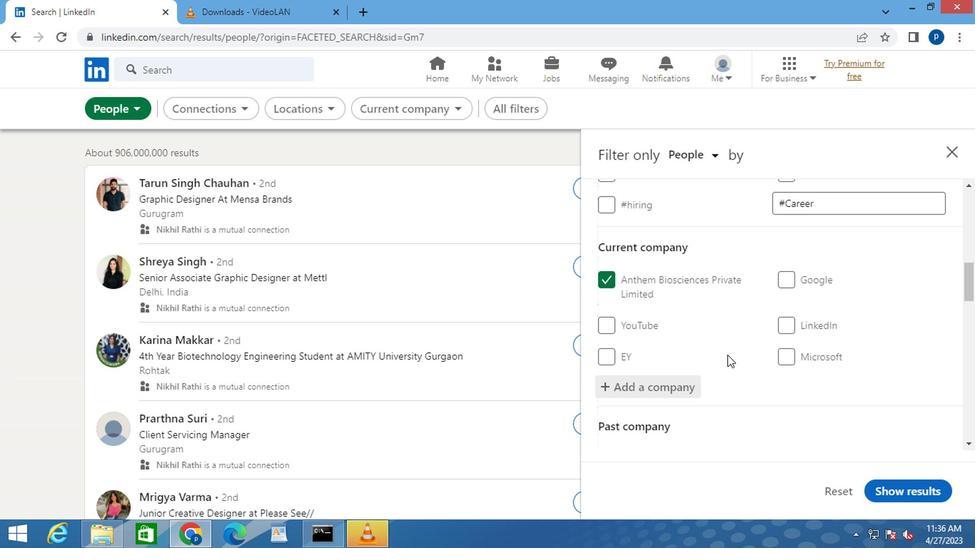 
Action: Mouse moved to (756, 344)
Screenshot: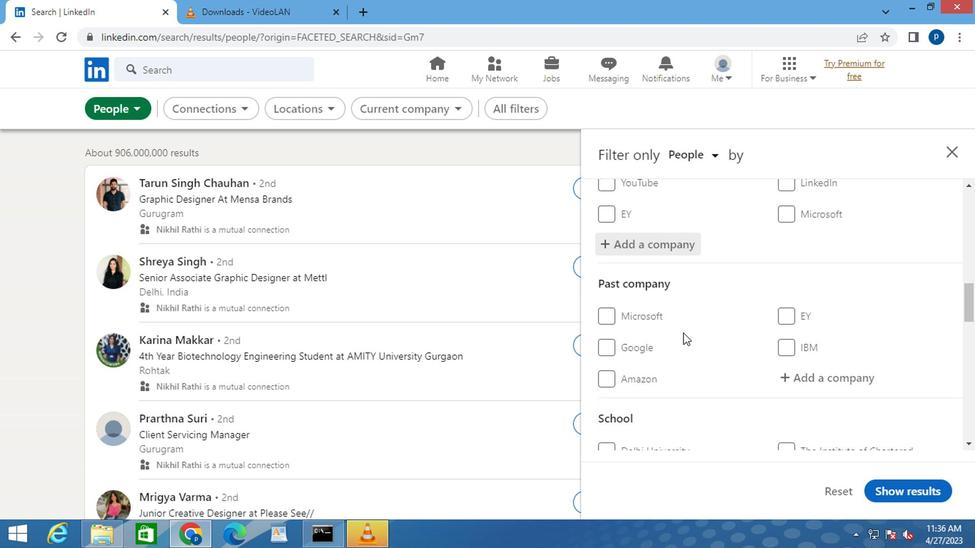 
Action: Mouse scrolled (756, 344) with delta (0, 0)
Screenshot: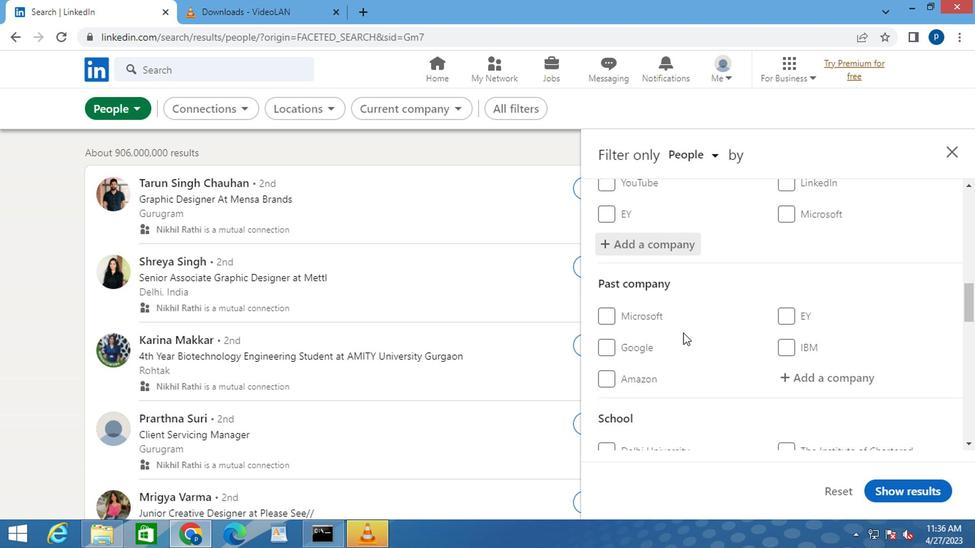 
Action: Mouse moved to (771, 346)
Screenshot: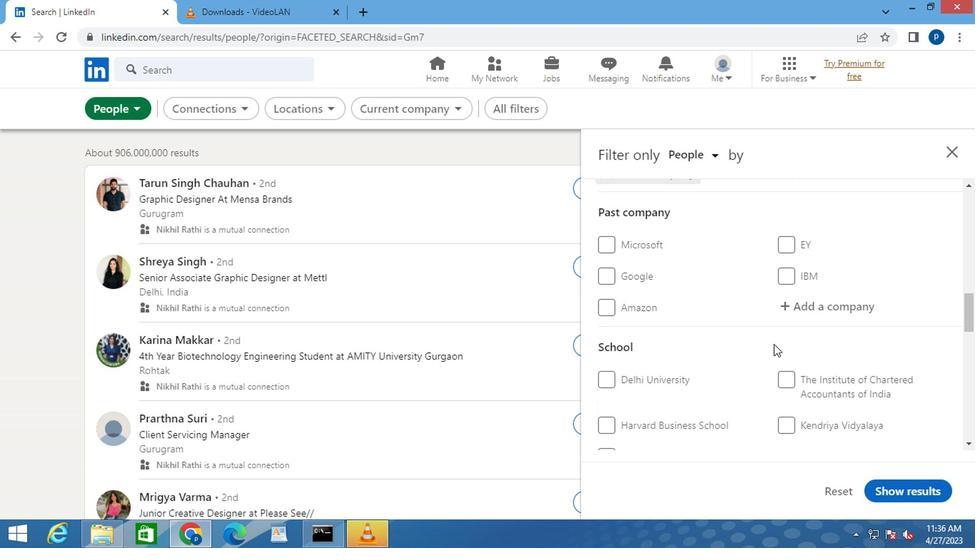 
Action: Mouse scrolled (771, 344) with delta (0, -1)
Screenshot: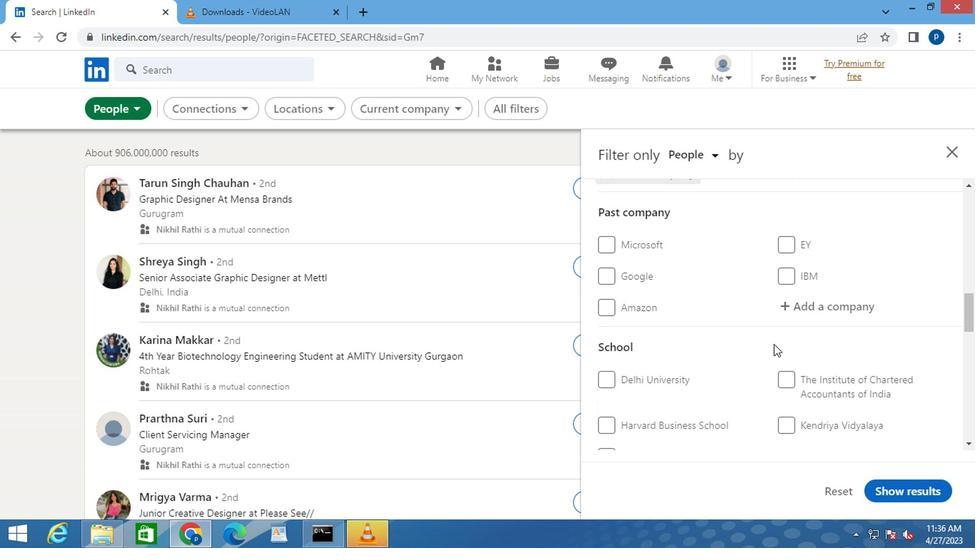 
Action: Mouse moved to (810, 387)
Screenshot: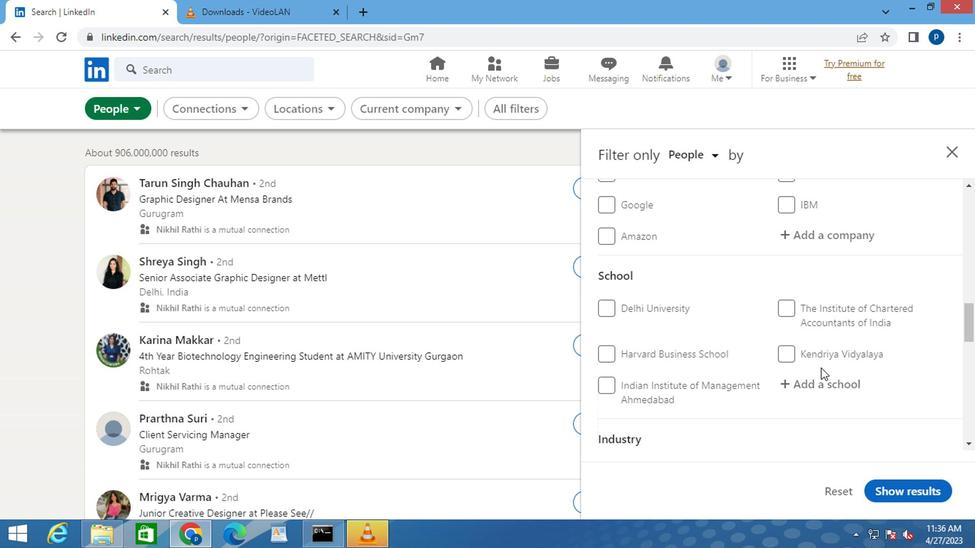 
Action: Mouse pressed left at (810, 387)
Screenshot: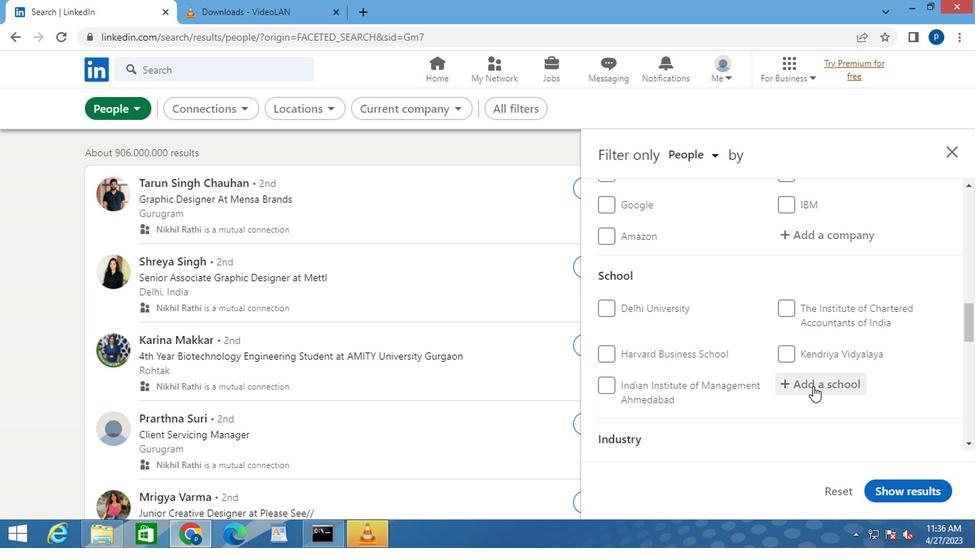 
Action: Key pressed <Key.caps_lock>V<Key.caps_lock>AAGDEVI<Key.space>
Screenshot: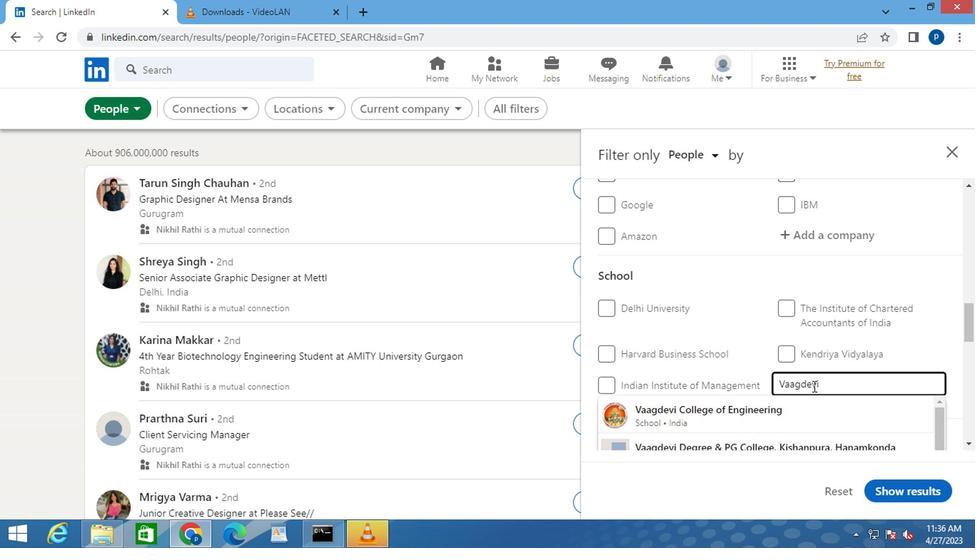
Action: Mouse moved to (693, 410)
Screenshot: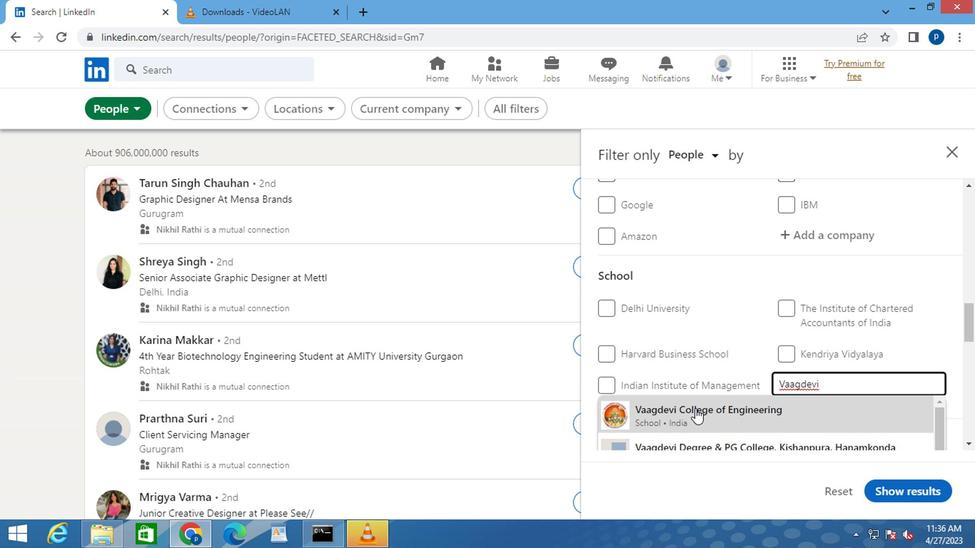 
Action: Mouse pressed left at (693, 410)
Screenshot: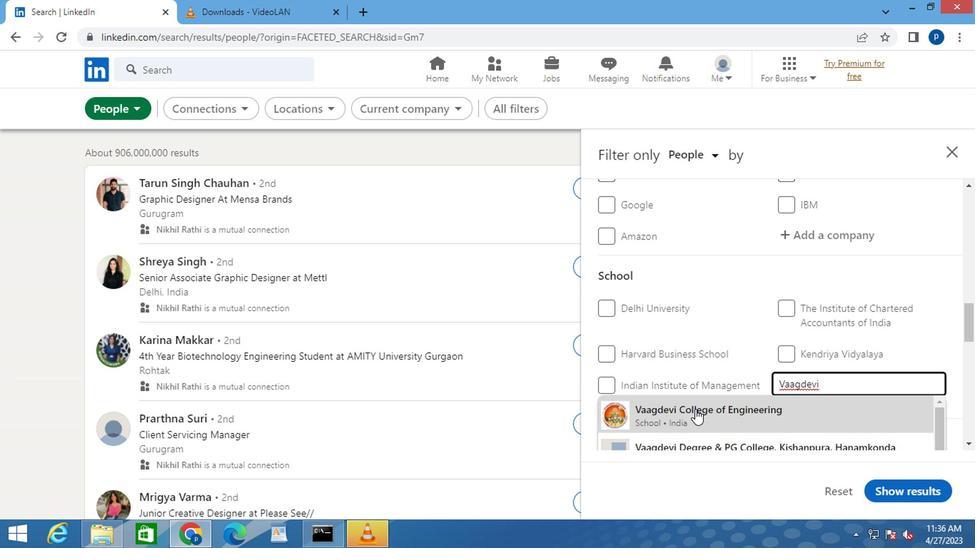 
Action: Mouse moved to (725, 377)
Screenshot: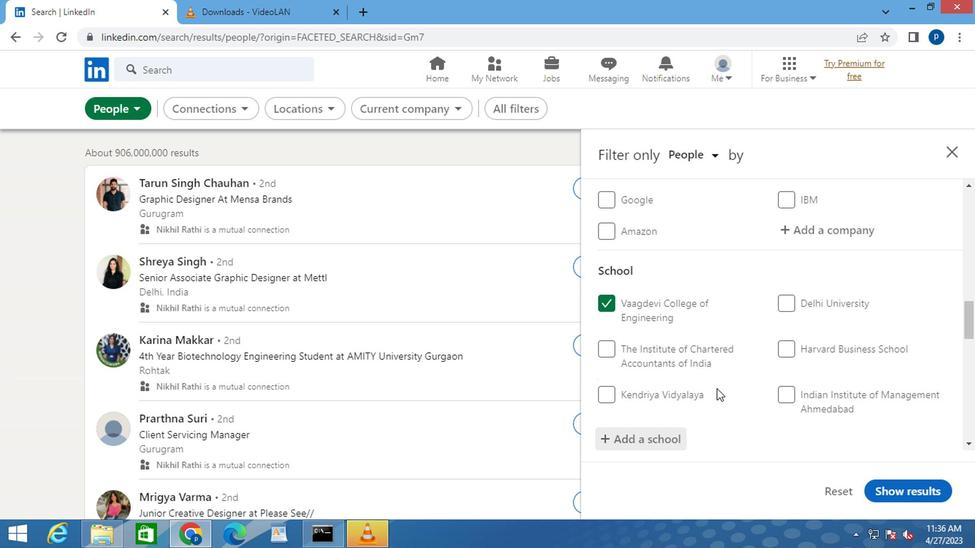 
Action: Mouse scrolled (725, 376) with delta (0, -1)
Screenshot: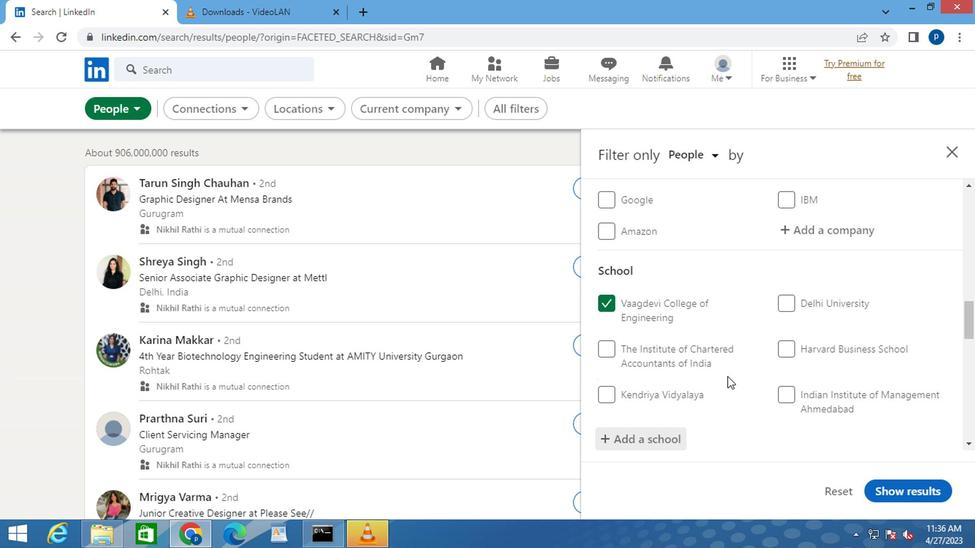 
Action: Mouse scrolled (725, 376) with delta (0, -1)
Screenshot: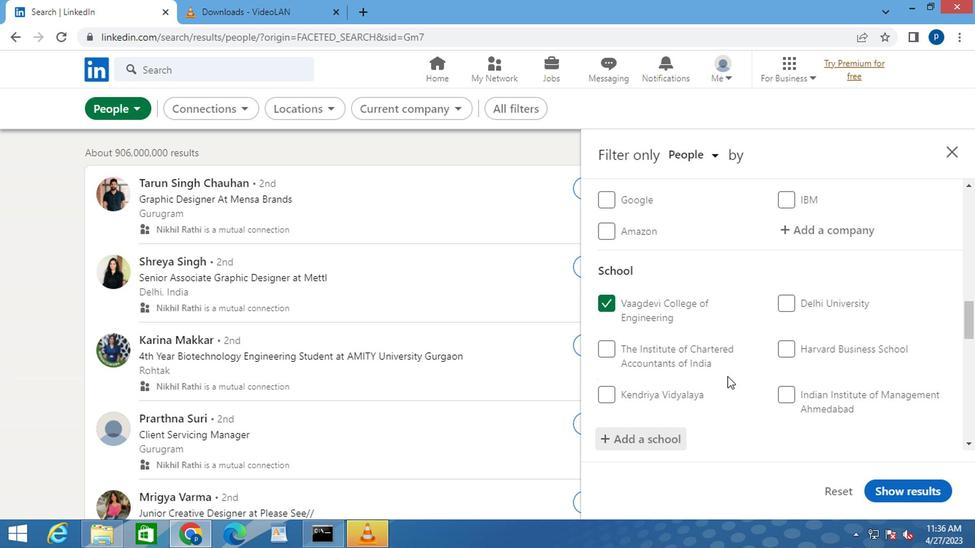 
Action: Mouse moved to (718, 371)
Screenshot: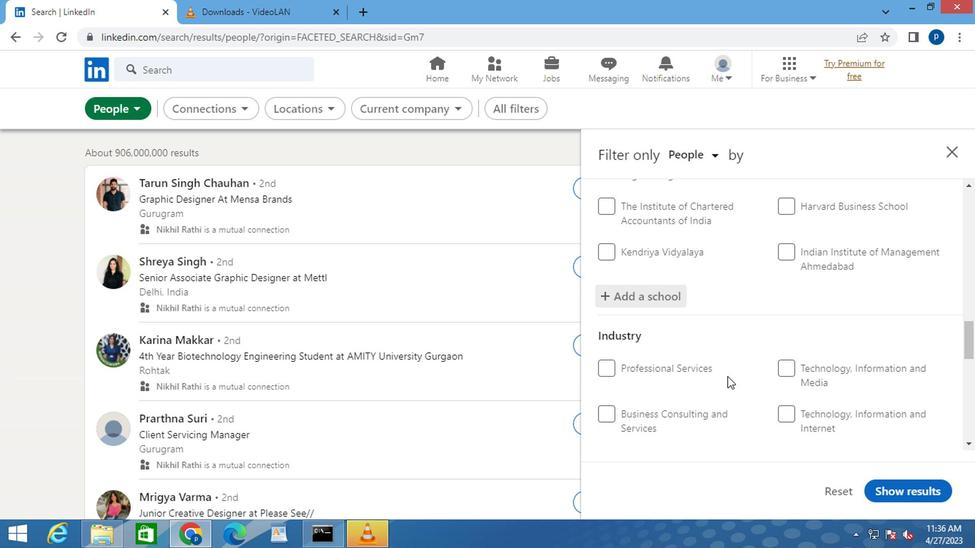 
Action: Mouse scrolled (718, 370) with delta (0, 0)
Screenshot: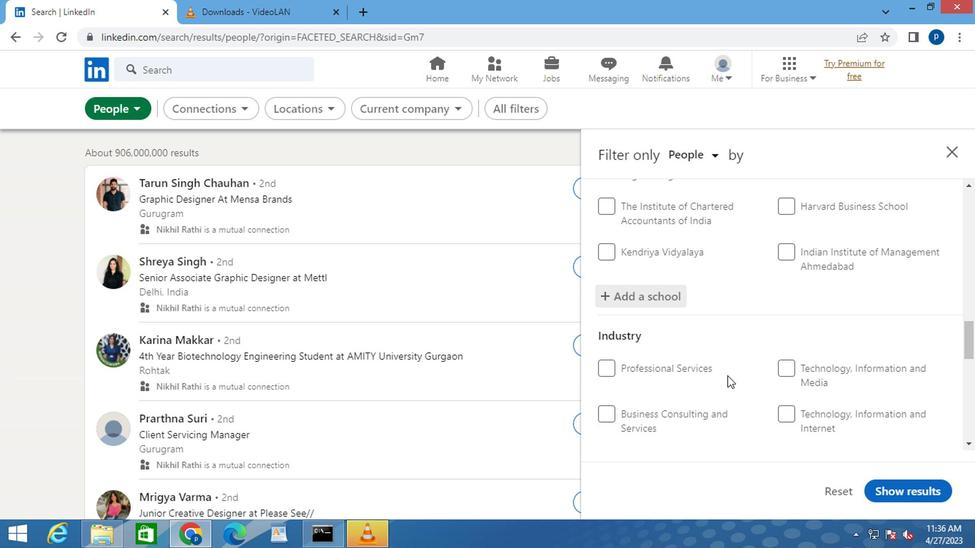 
Action: Mouse moved to (808, 382)
Screenshot: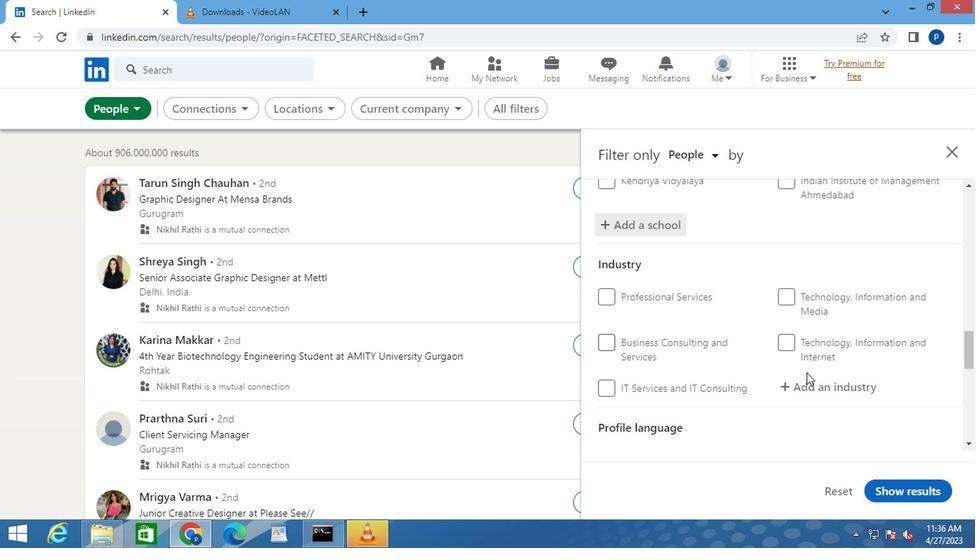 
Action: Mouse pressed left at (808, 382)
Screenshot: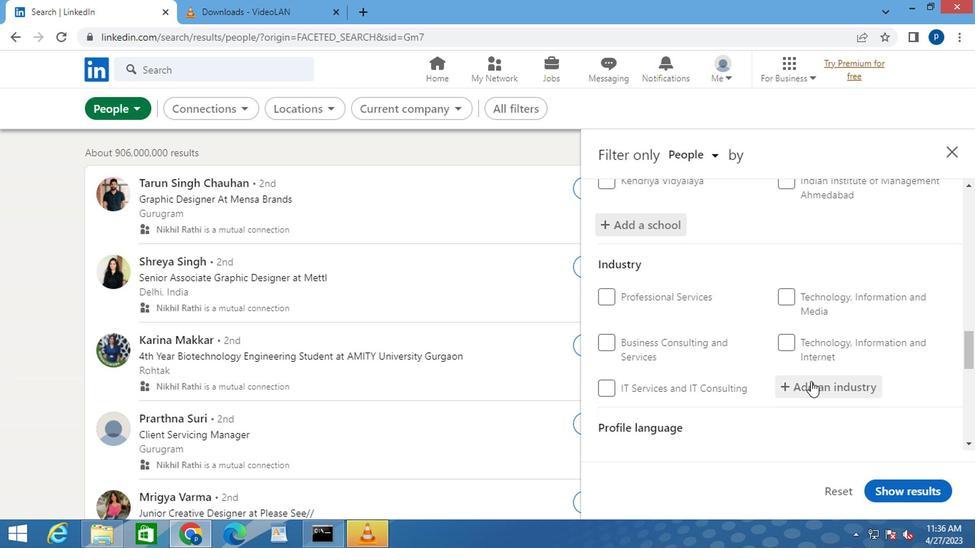 
Action: Key pressed <Key.caps_lock>R<Key.caps_lock>ECREATIO
Screenshot: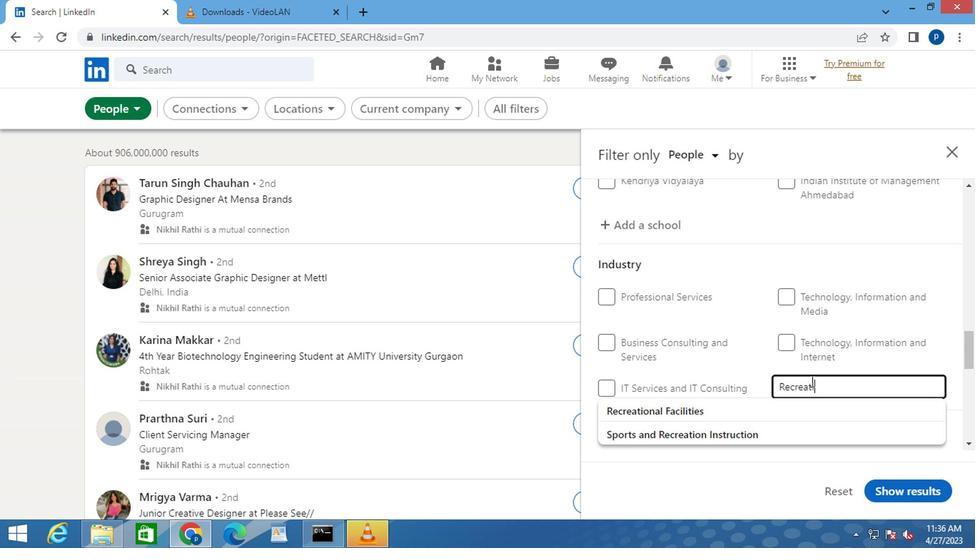 
Action: Mouse moved to (717, 417)
Screenshot: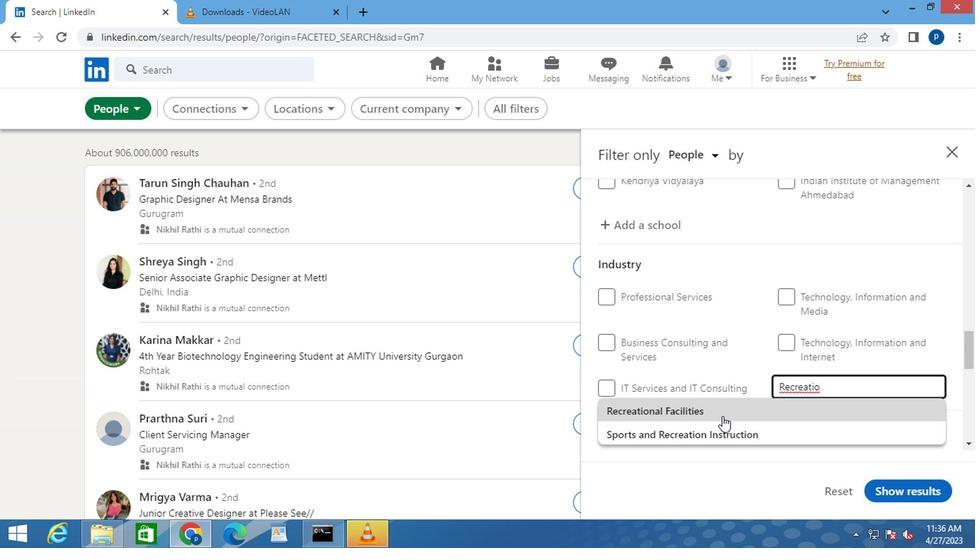 
Action: Mouse pressed left at (717, 417)
Screenshot: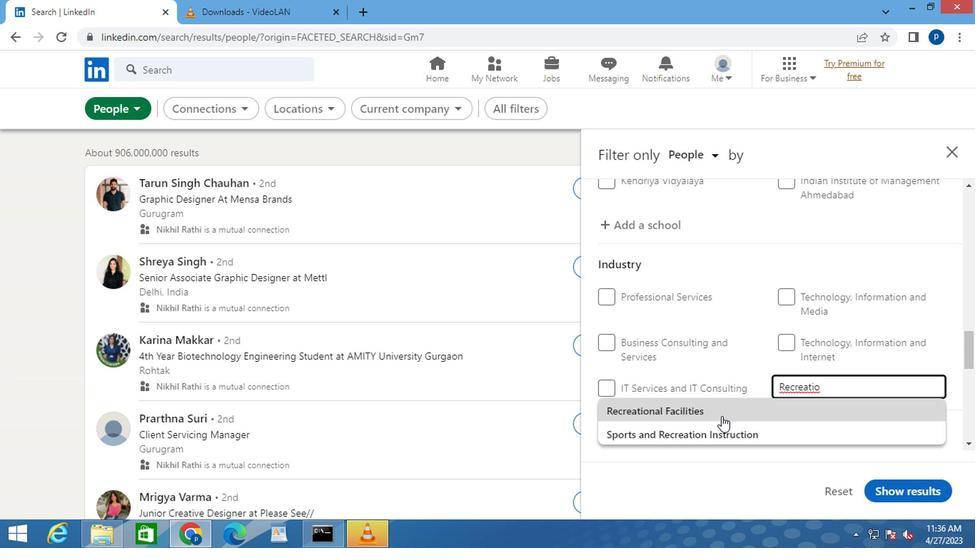 
Action: Mouse moved to (718, 393)
Screenshot: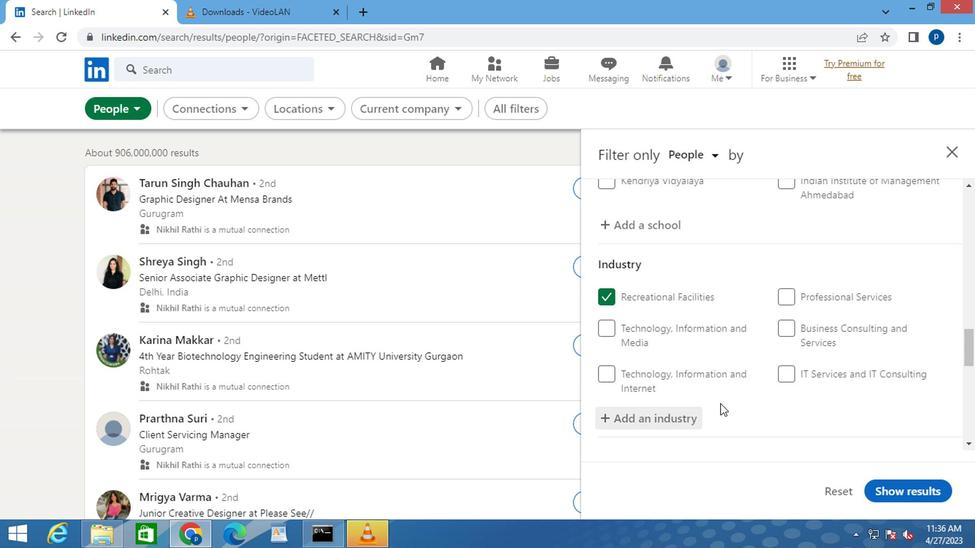 
Action: Mouse scrolled (718, 393) with delta (0, 0)
Screenshot: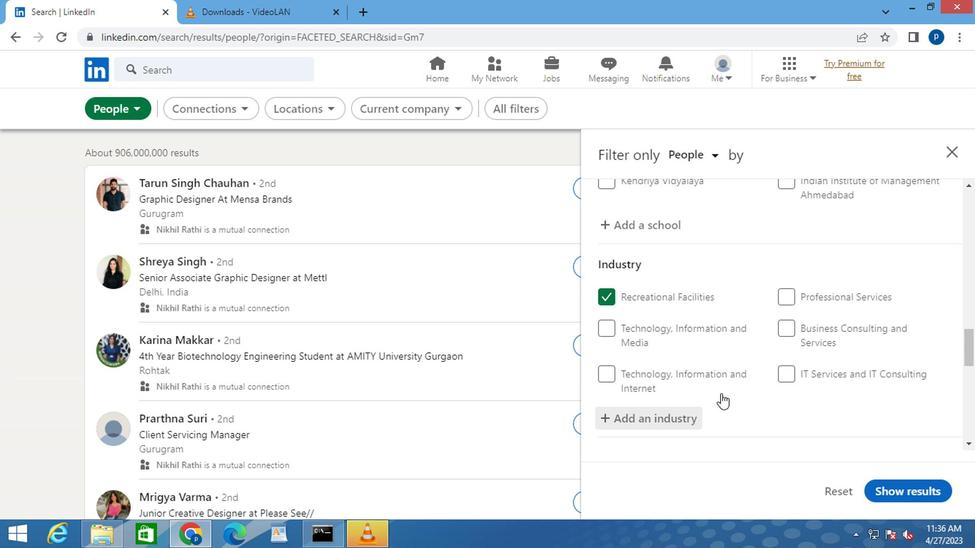 
Action: Mouse scrolled (718, 393) with delta (0, 0)
Screenshot: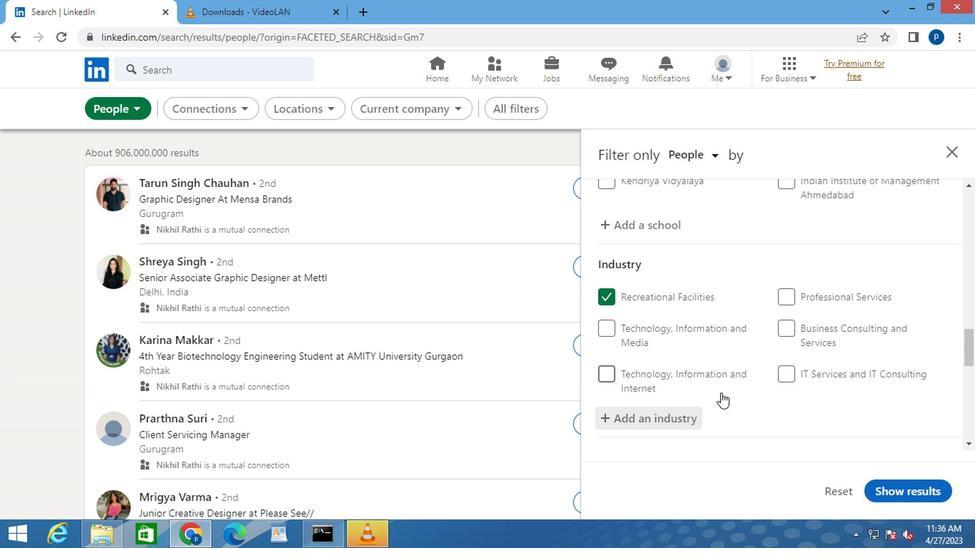 
Action: Mouse moved to (734, 388)
Screenshot: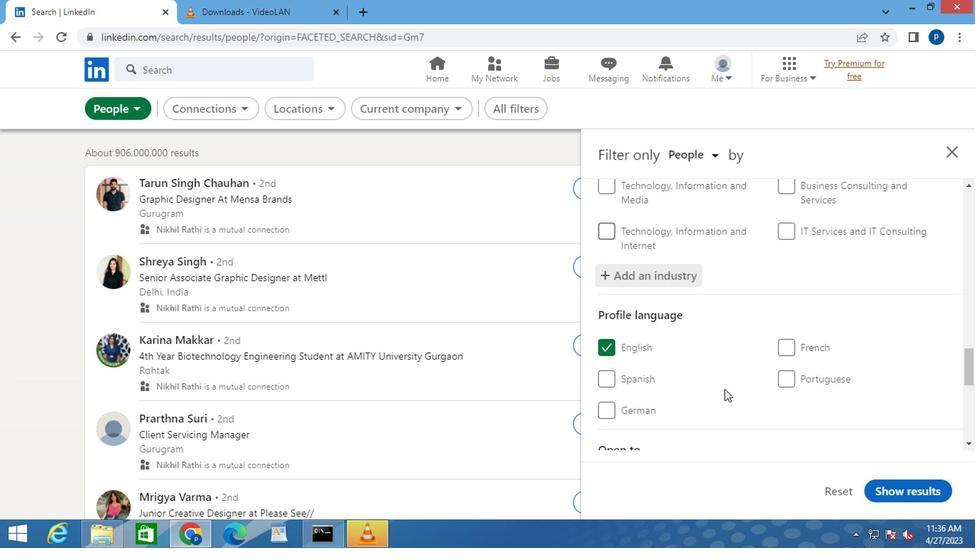 
Action: Mouse scrolled (734, 388) with delta (0, 0)
Screenshot: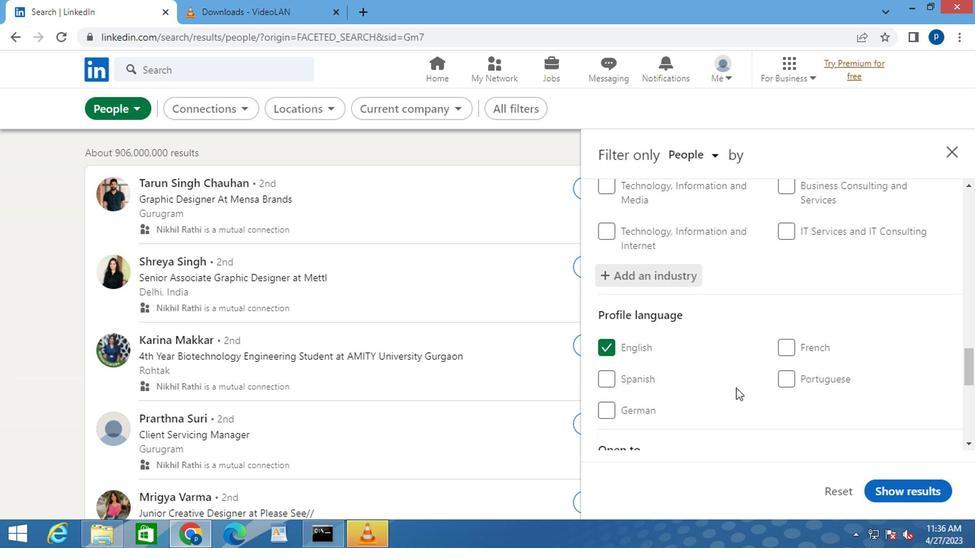 
Action: Mouse moved to (732, 386)
Screenshot: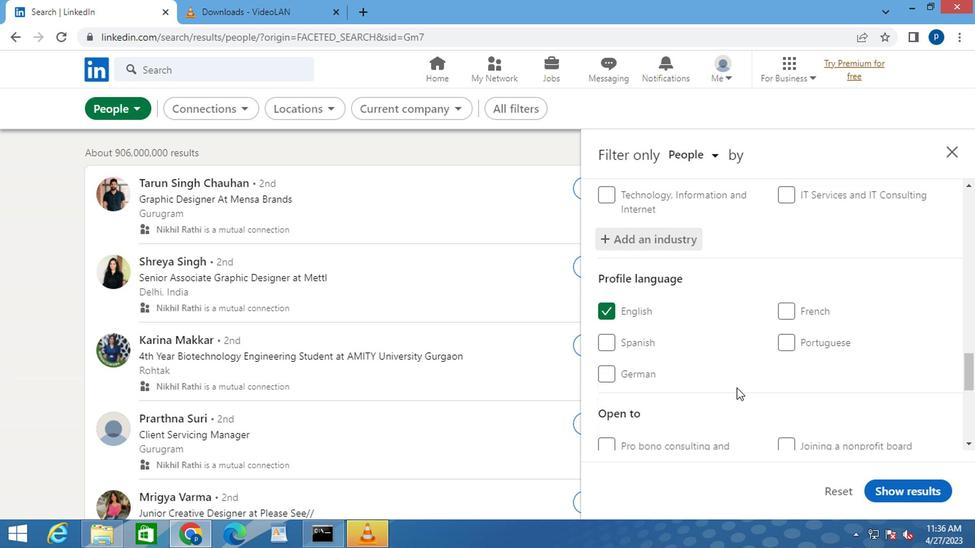 
Action: Mouse scrolled (732, 385) with delta (0, -1)
Screenshot: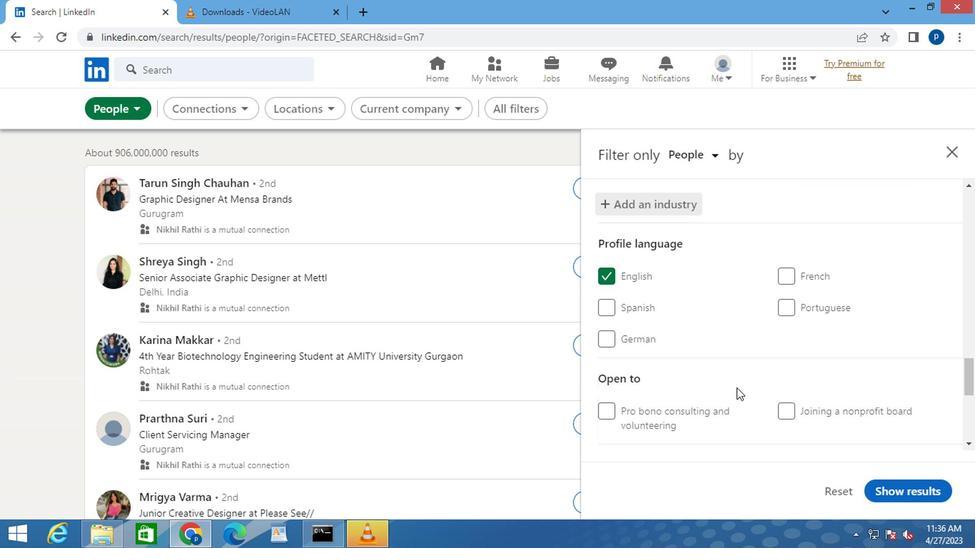
Action: Mouse moved to (772, 385)
Screenshot: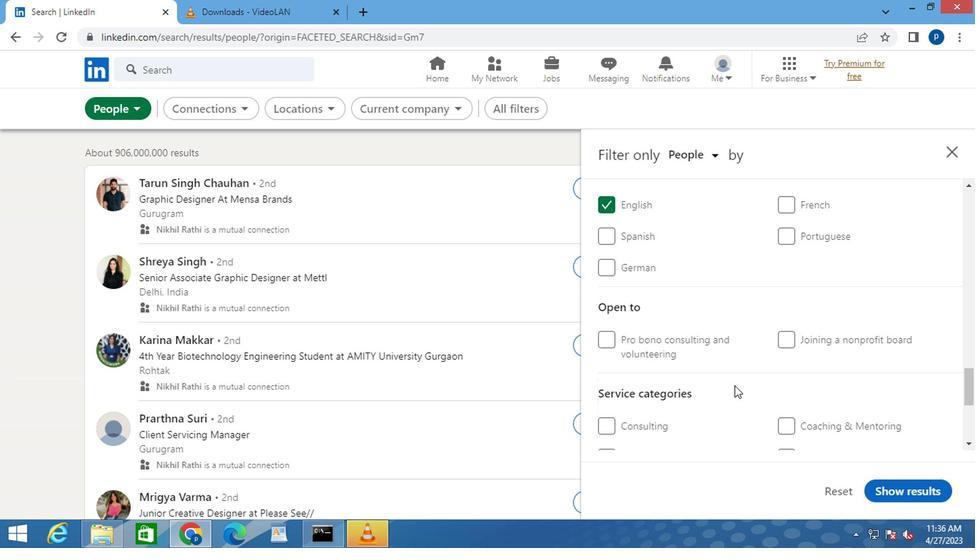 
Action: Mouse scrolled (772, 384) with delta (0, 0)
Screenshot: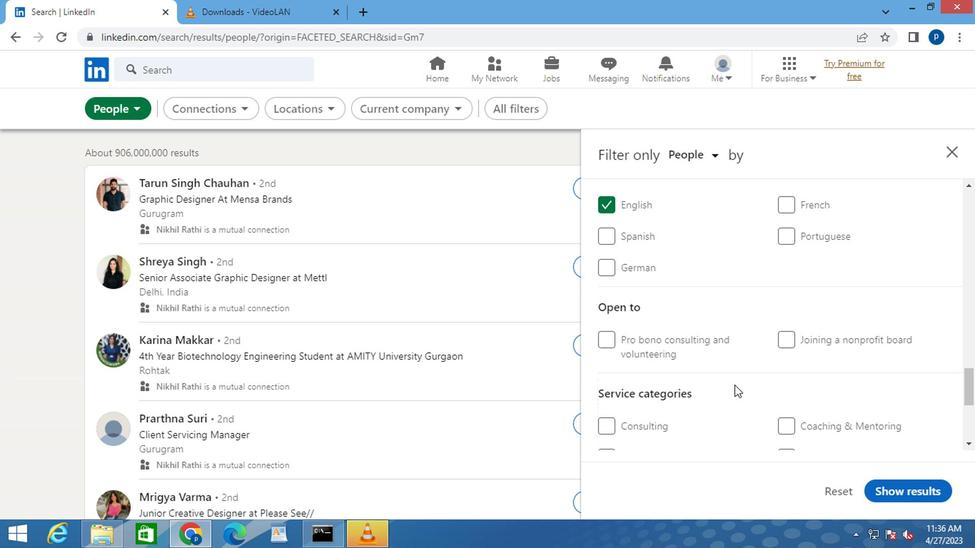 
Action: Mouse moved to (772, 385)
Screenshot: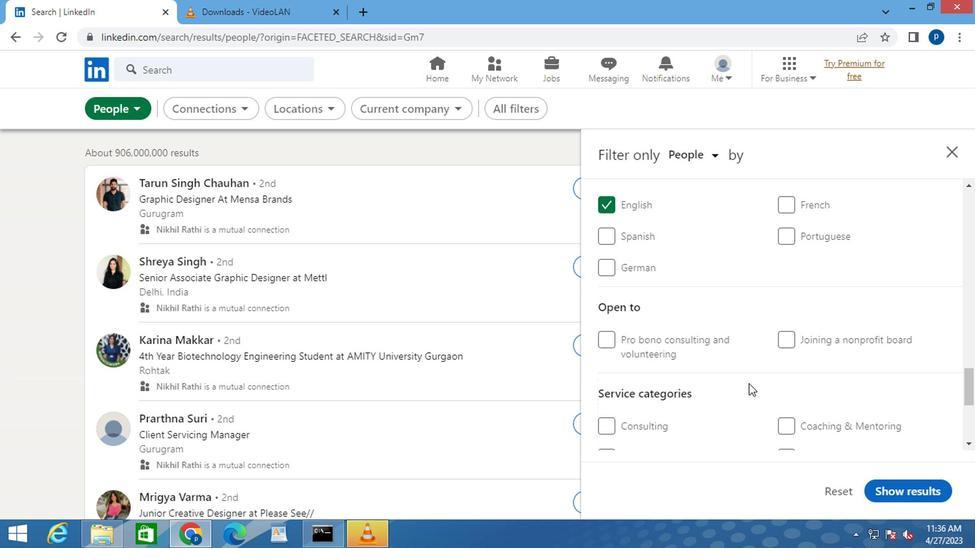 
Action: Mouse scrolled (772, 385) with delta (0, 0)
Screenshot: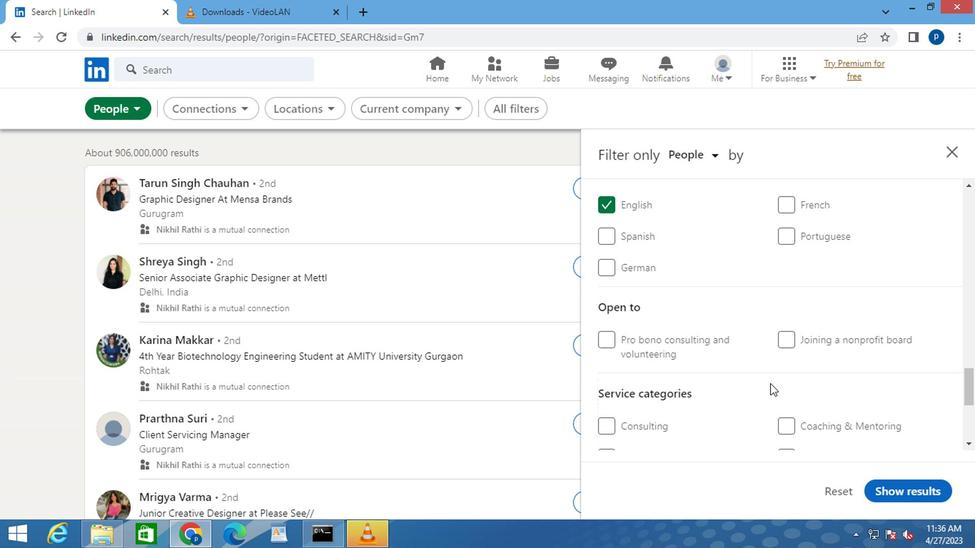 
Action: Mouse moved to (803, 348)
Screenshot: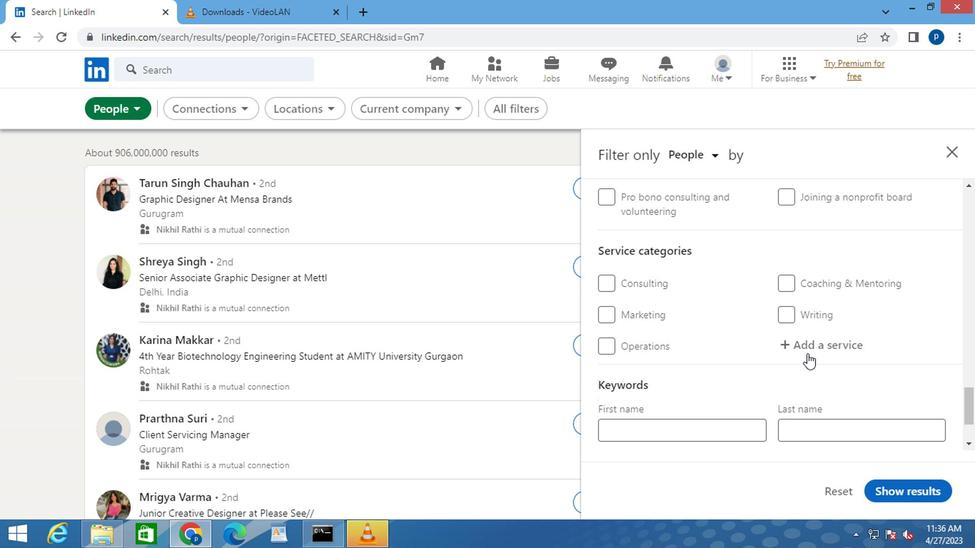 
Action: Mouse pressed left at (803, 348)
Screenshot: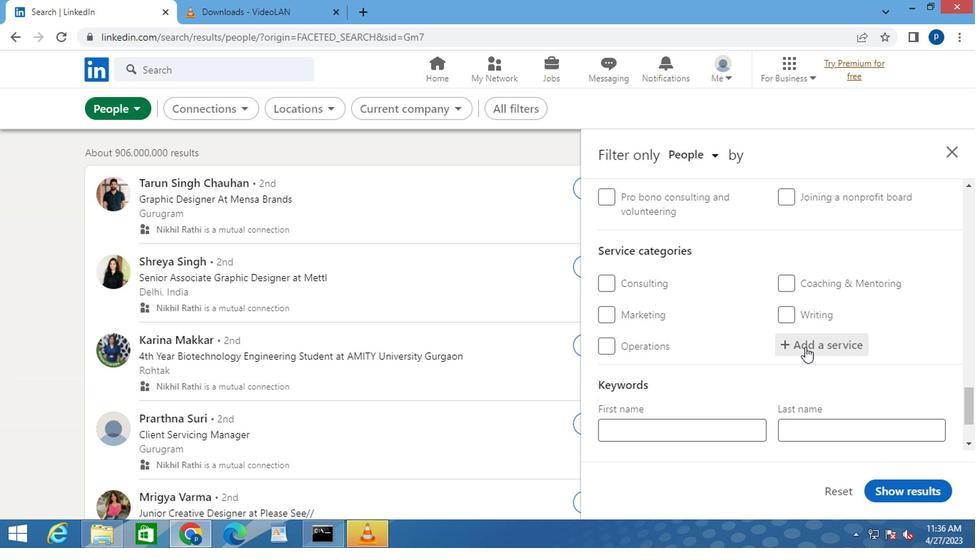 
Action: Mouse moved to (803, 347)
Screenshot: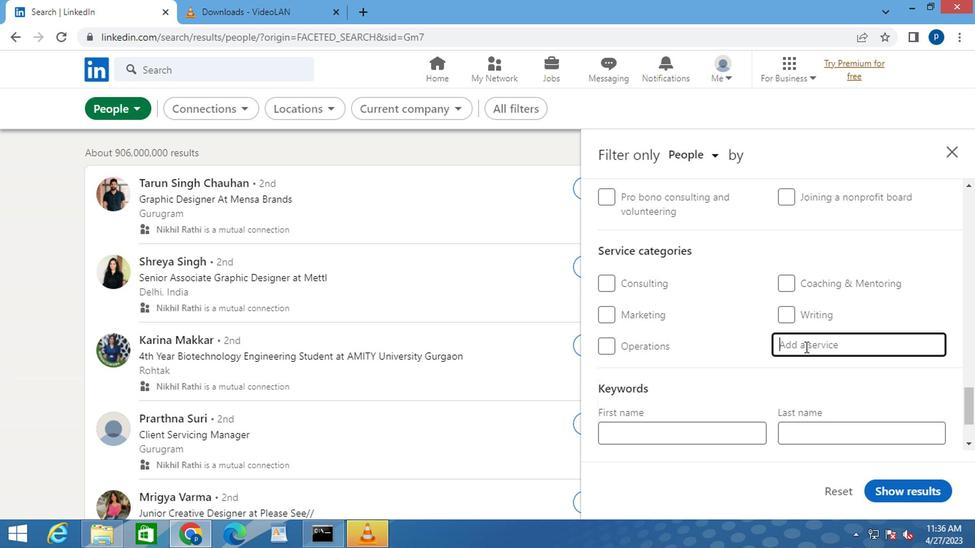 
Action: Key pressed <Key.caps_lock>M<Key.caps_lock>ARKETING<Key.space>
Screenshot: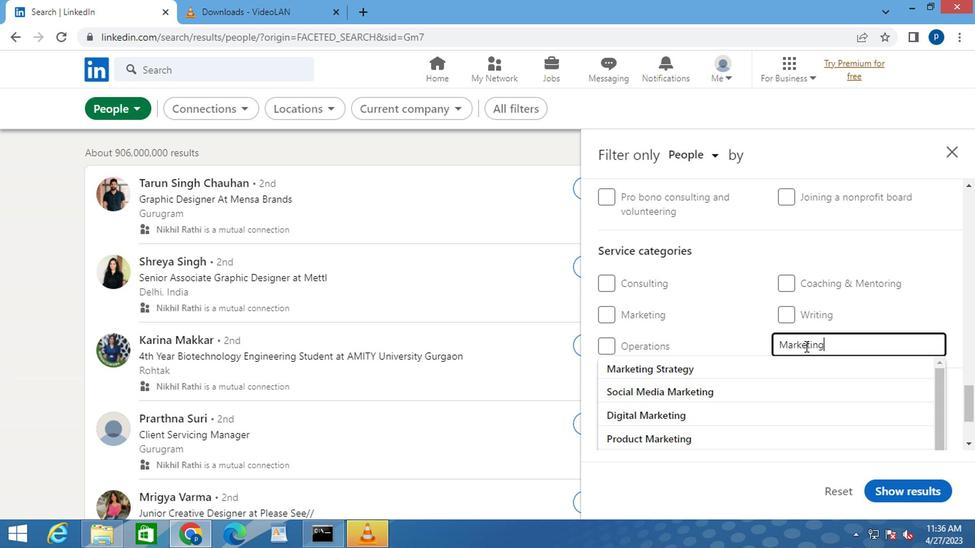 
Action: Mouse moved to (676, 367)
Screenshot: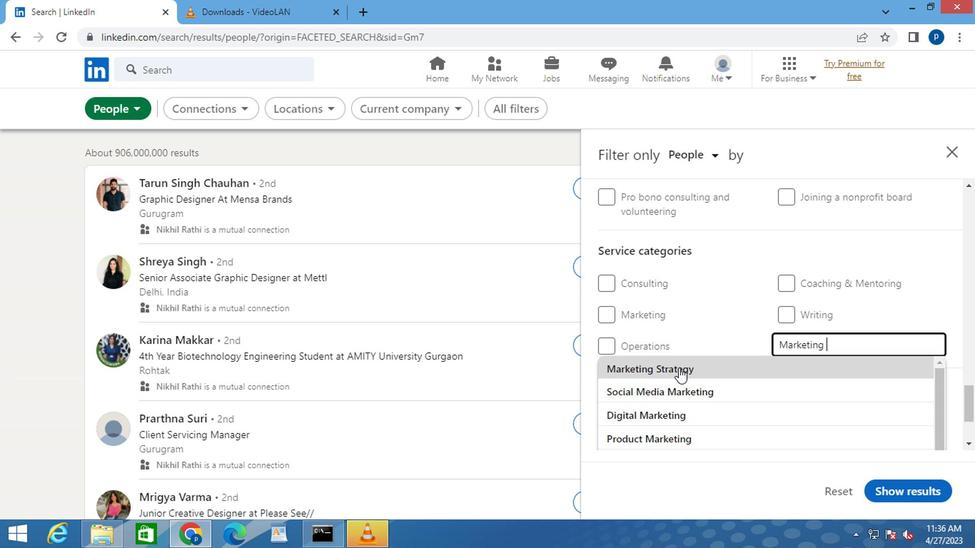 
Action: Mouse pressed left at (676, 367)
Screenshot: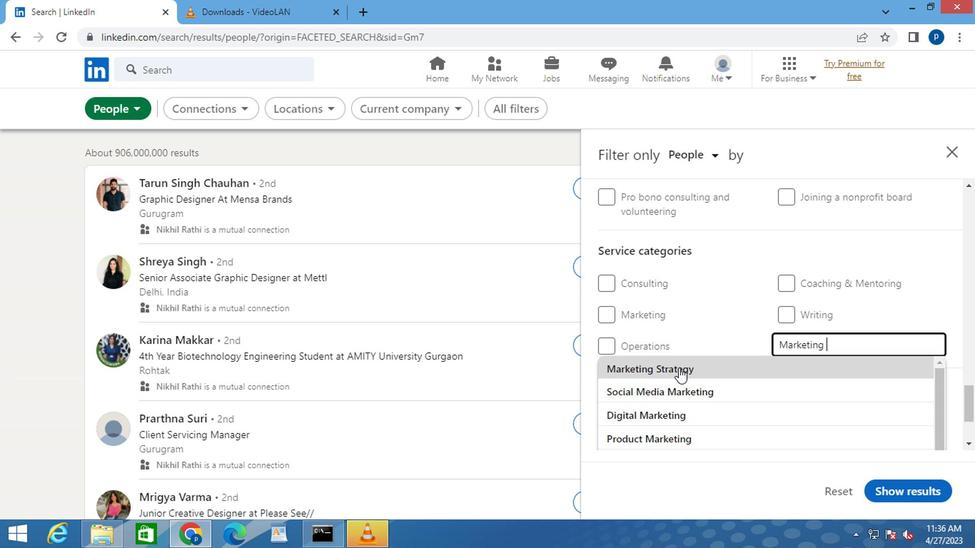 
Action: Mouse moved to (676, 368)
Screenshot: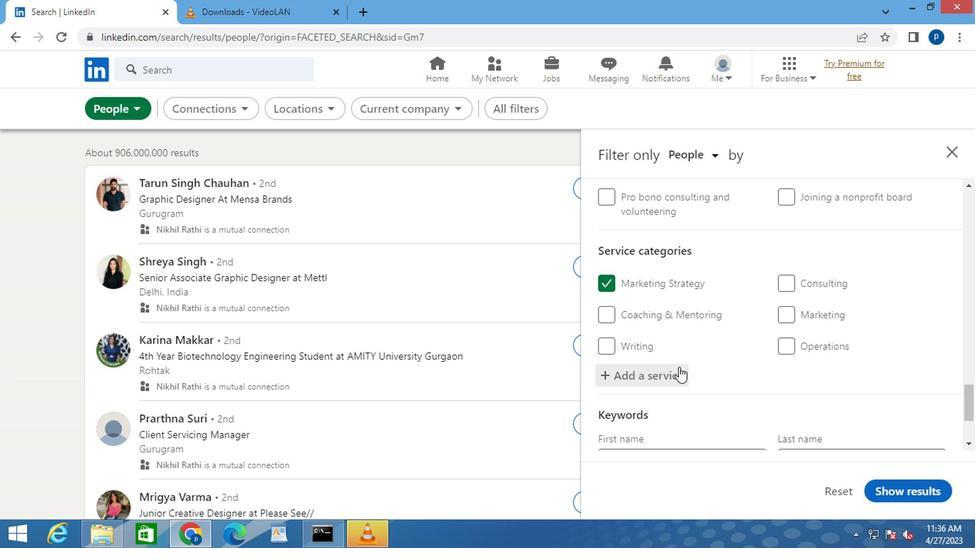 
Action: Mouse scrolled (676, 367) with delta (0, -1)
Screenshot: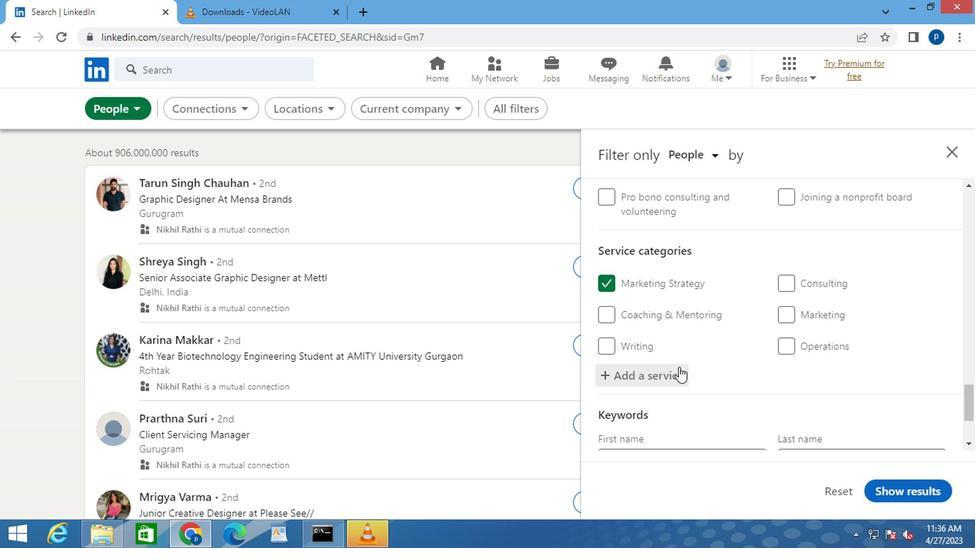 
Action: Mouse scrolled (676, 367) with delta (0, -1)
Screenshot: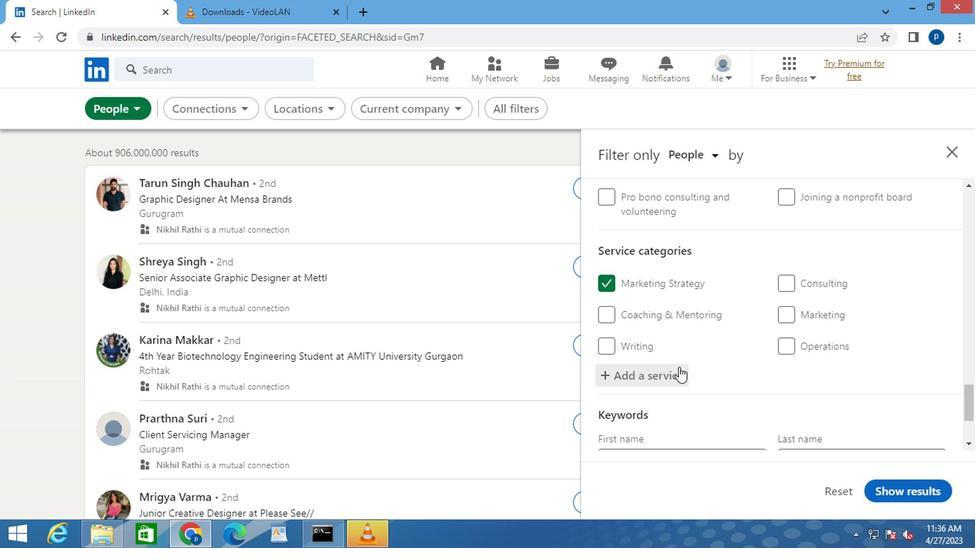 
Action: Mouse moved to (653, 388)
Screenshot: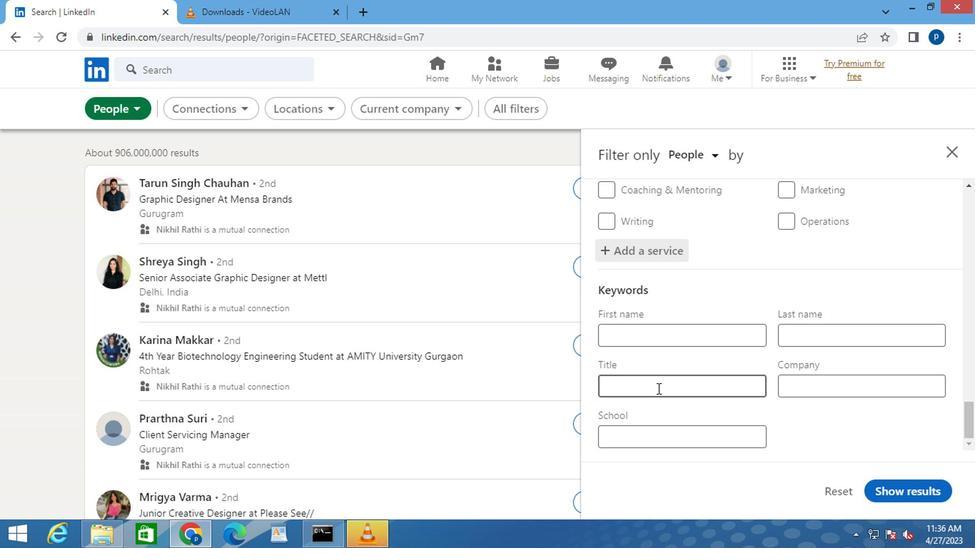 
Action: Mouse pressed left at (653, 388)
Screenshot: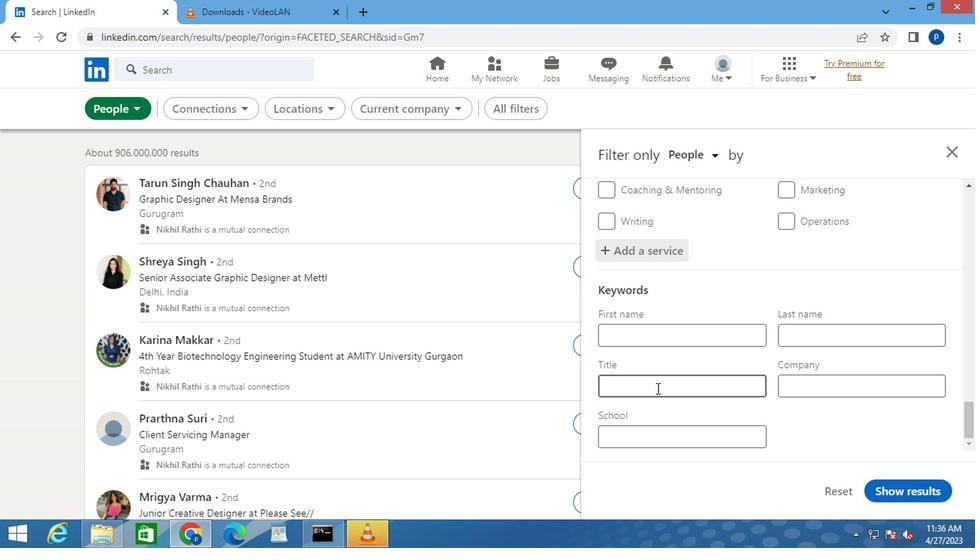 
Action: Key pressed <Key.caps_lock>M<Key.caps_lock>ARKETING<Key.space><Key.caps_lock>M<Key.caps_lock>ANAGER<Key.space>
Screenshot: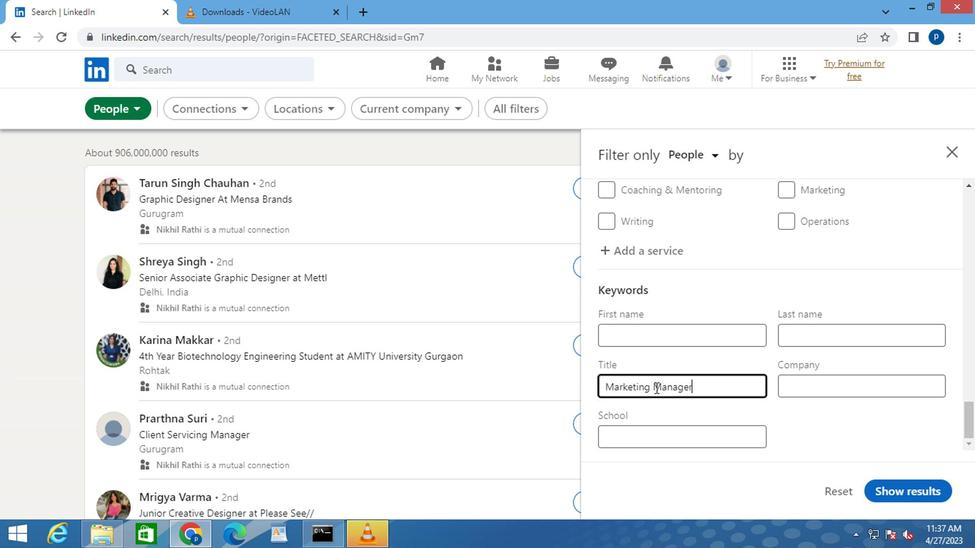 
Action: Mouse moved to (899, 486)
Screenshot: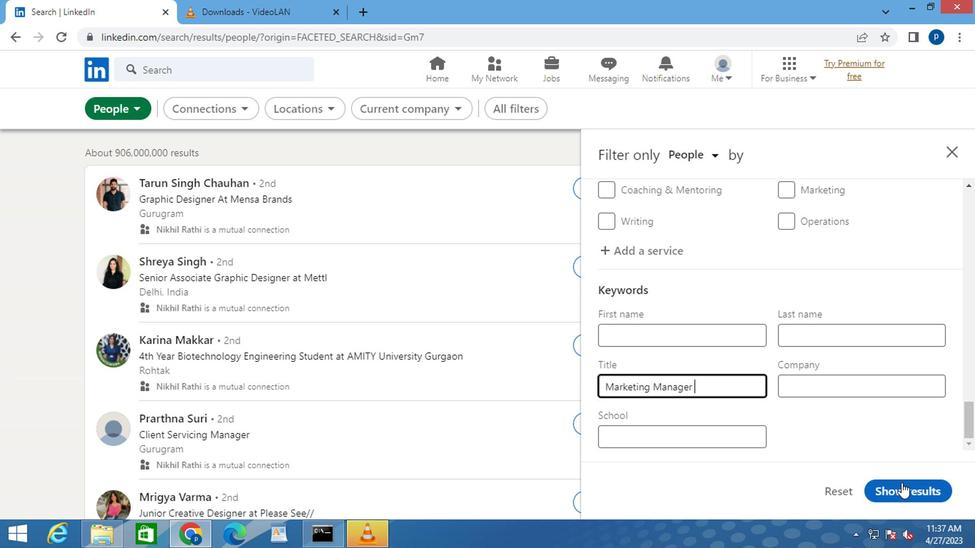 
Action: Mouse pressed left at (899, 486)
Screenshot: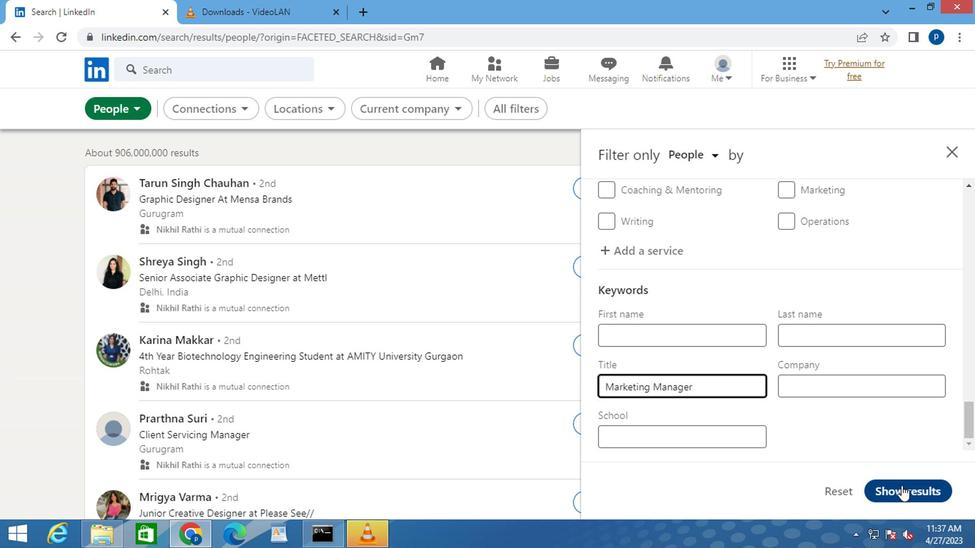 
